 Task: Look for space in Rura, India from 1st July, 2023 to 9th July, 2023 for 2 adults in price range Rs.8000 to Rs.15000. Place can be entire place with 1  bedroom having 1 bed and 1 bathroom. Property type can be house, flat, guest house. Booking option can be shelf check-in. Required host language is English.
Action: Mouse moved to (407, 57)
Screenshot: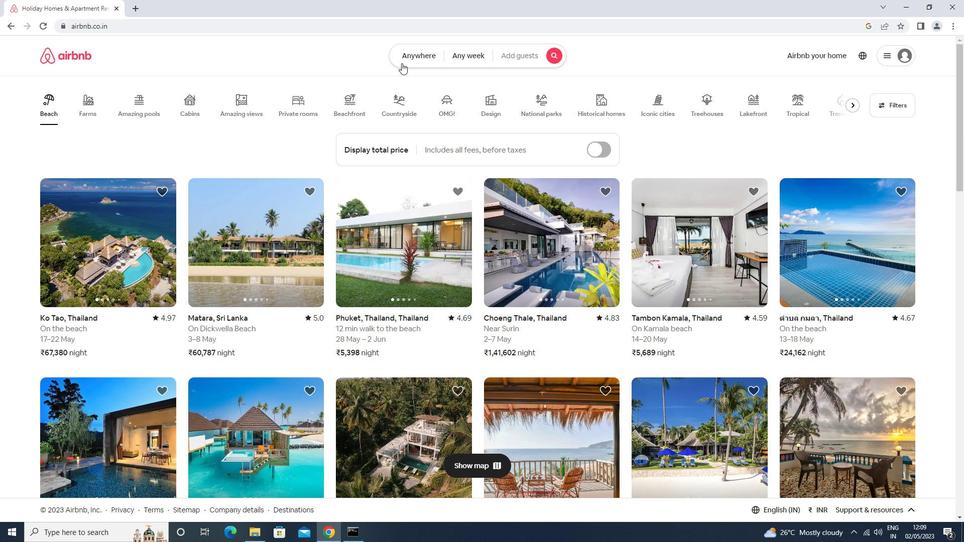 
Action: Mouse pressed left at (407, 57)
Screenshot: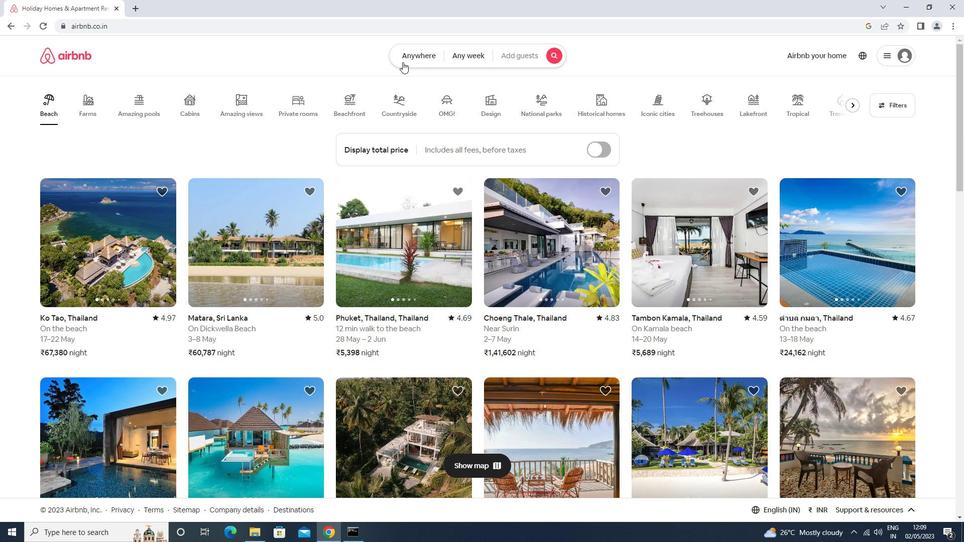
Action: Mouse moved to (393, 96)
Screenshot: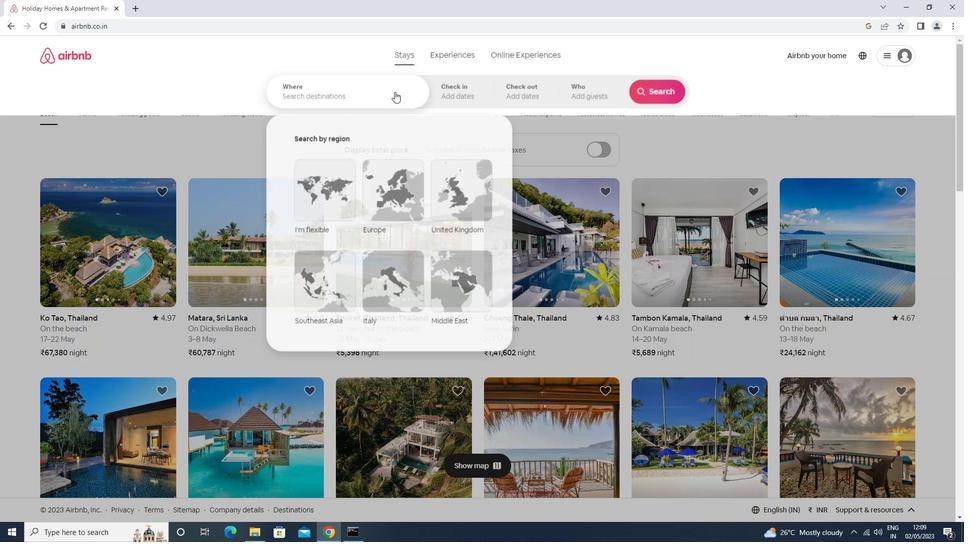 
Action: Mouse pressed left at (393, 96)
Screenshot: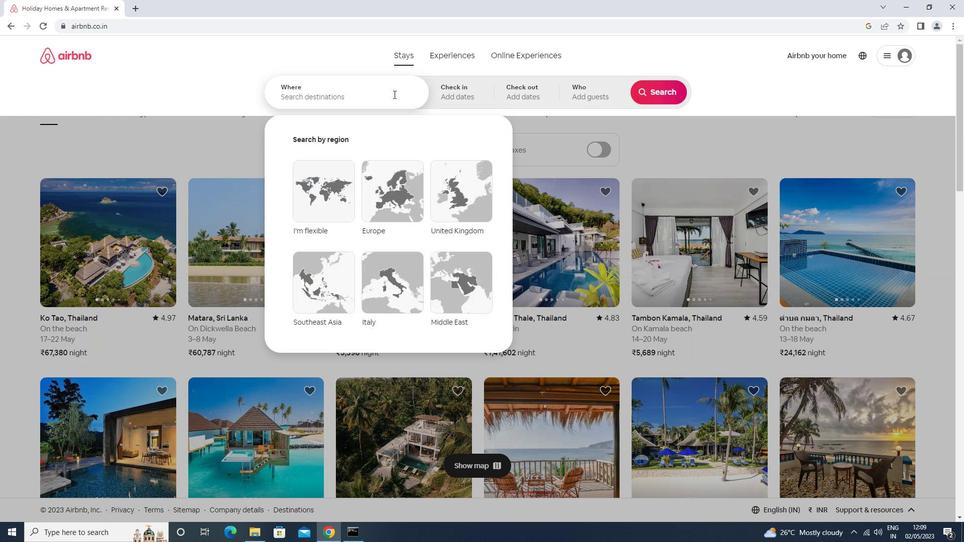 
Action: Mouse moved to (381, 104)
Screenshot: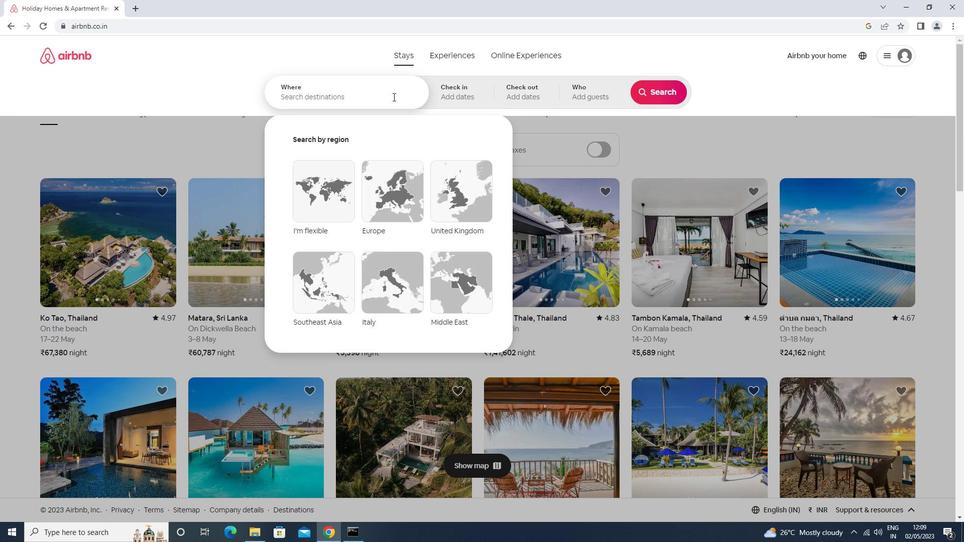 
Action: Key pressed r<Key.caps_lock>ura<Key.enter>
Screenshot: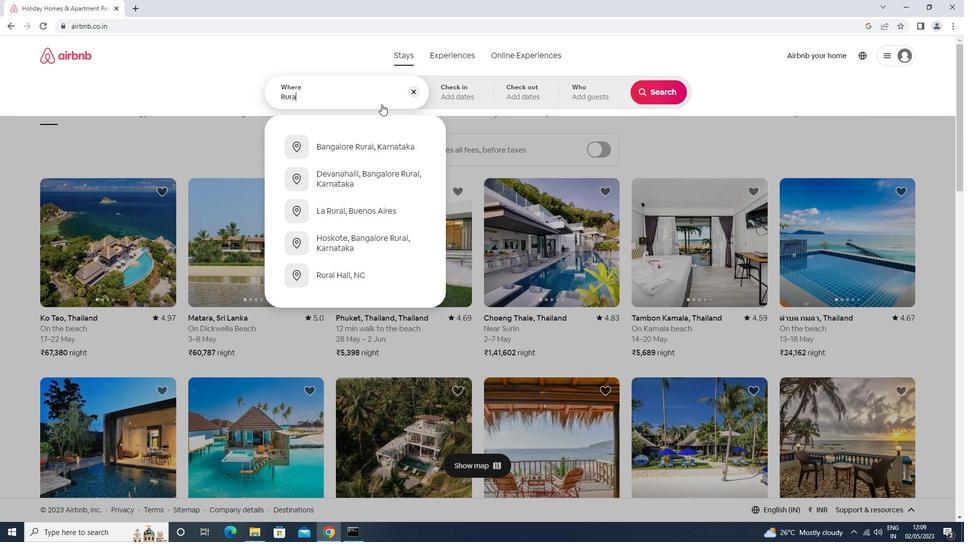 
Action: Mouse moved to (658, 168)
Screenshot: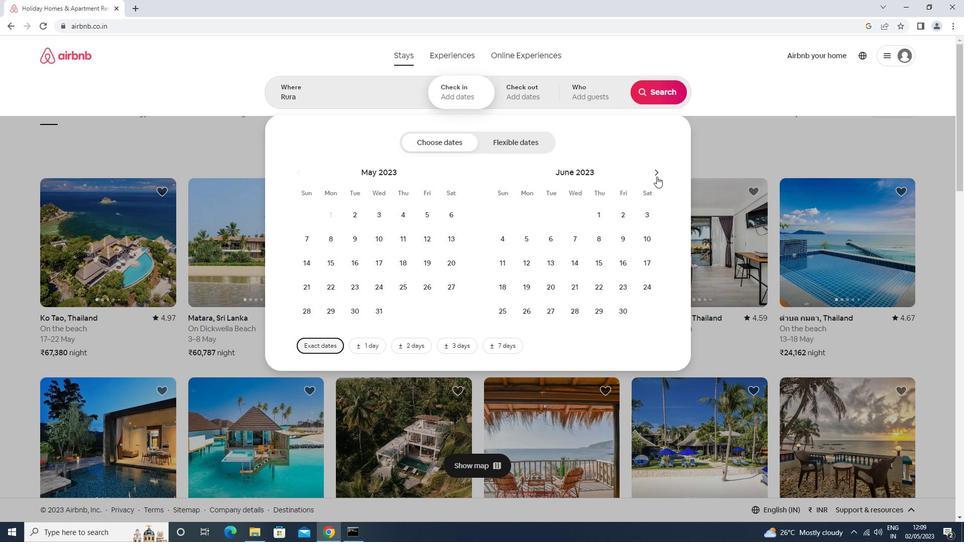 
Action: Mouse pressed left at (658, 168)
Screenshot: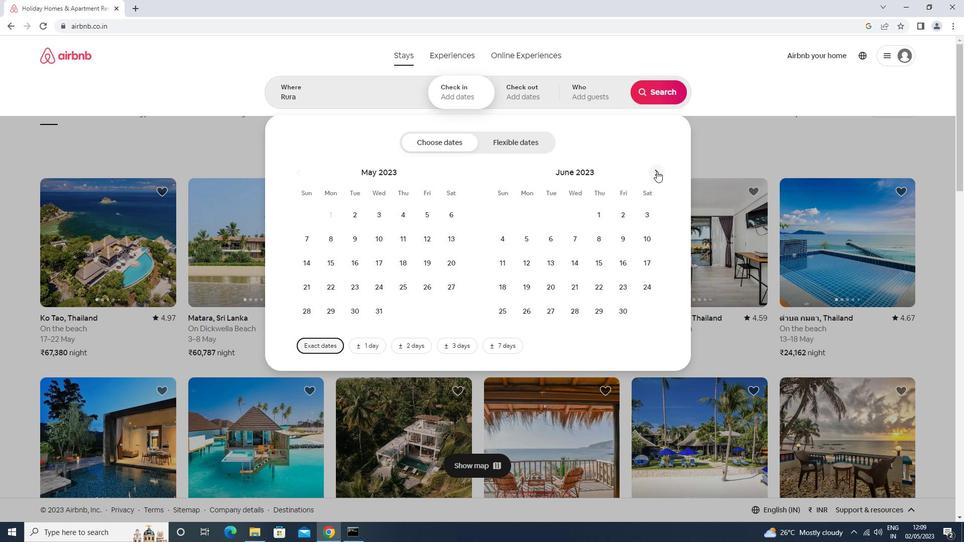 
Action: Mouse moved to (639, 219)
Screenshot: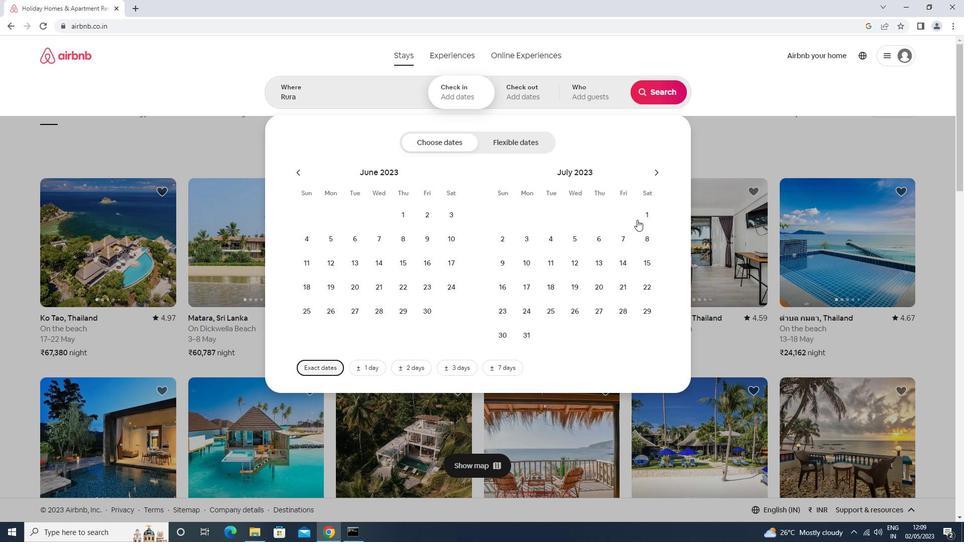 
Action: Mouse pressed left at (639, 219)
Screenshot: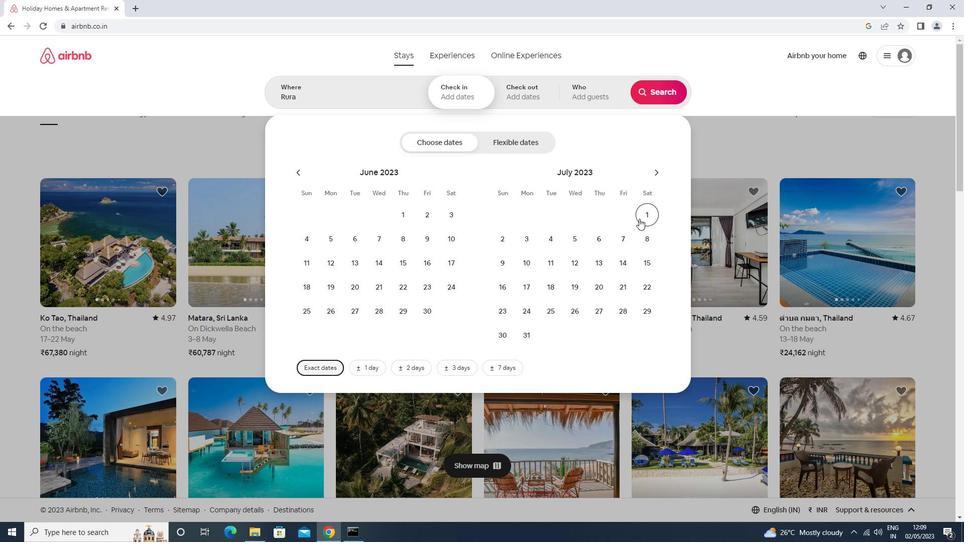 
Action: Mouse moved to (493, 259)
Screenshot: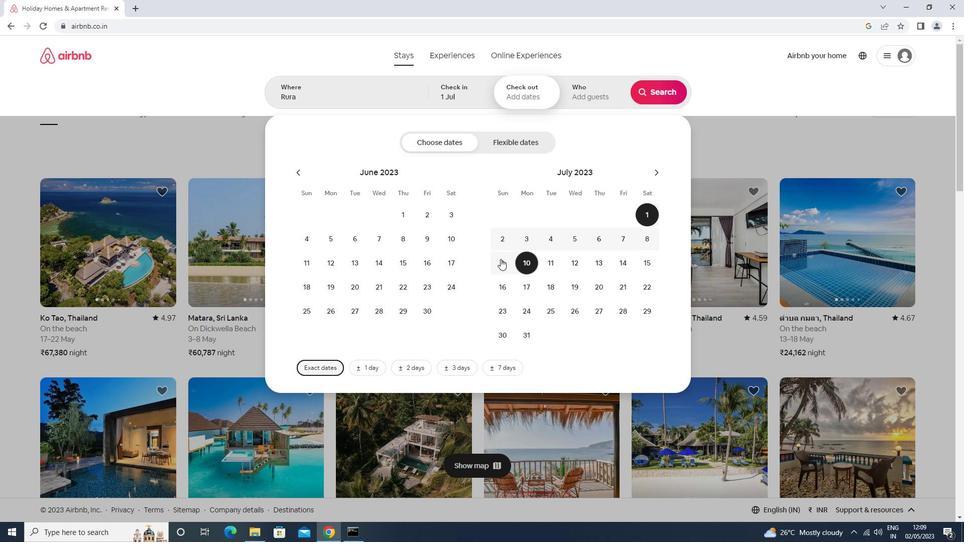 
Action: Mouse pressed left at (493, 259)
Screenshot: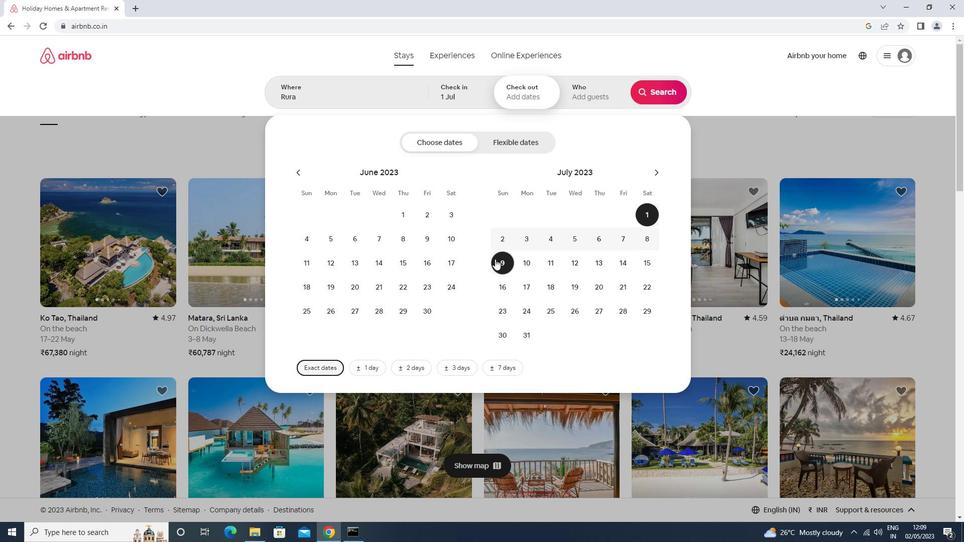 
Action: Mouse moved to (576, 93)
Screenshot: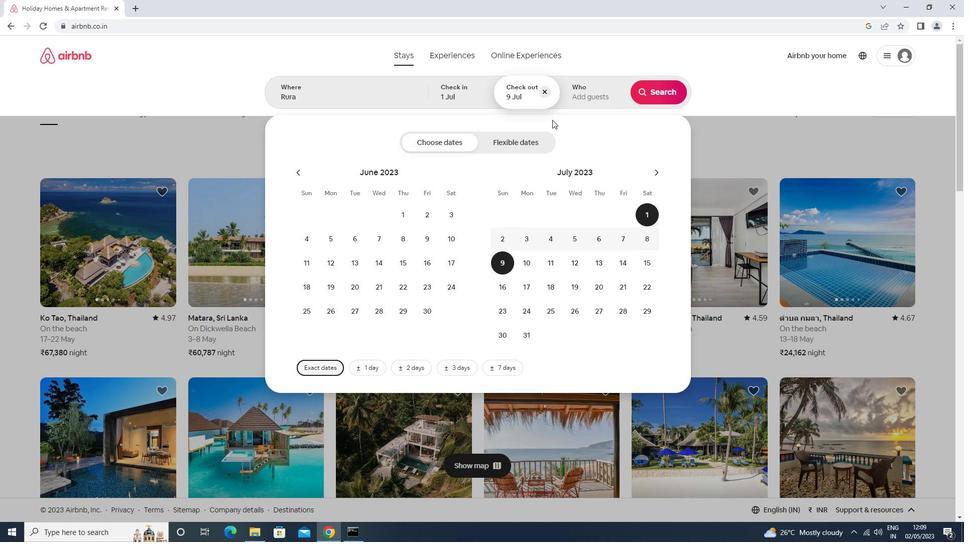 
Action: Mouse pressed left at (576, 93)
Screenshot: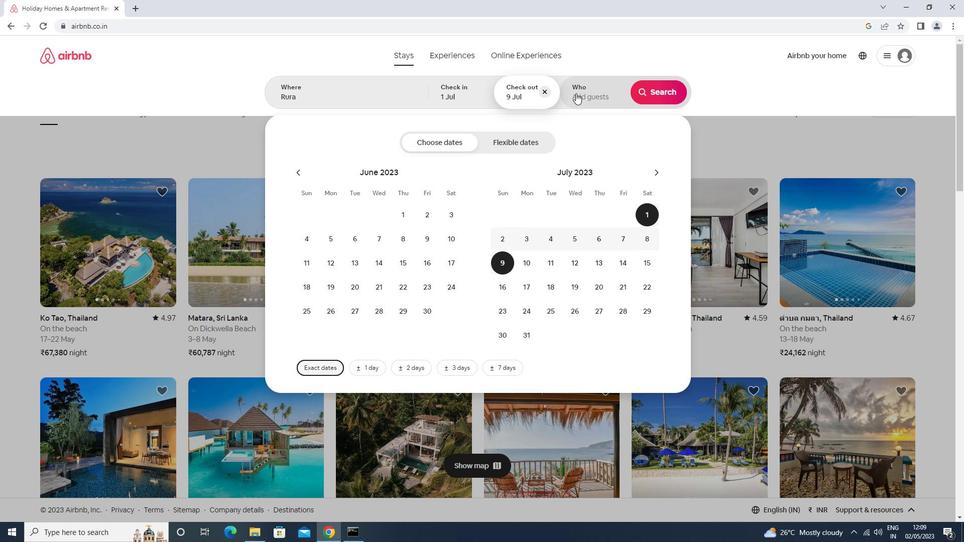 
Action: Mouse moved to (654, 147)
Screenshot: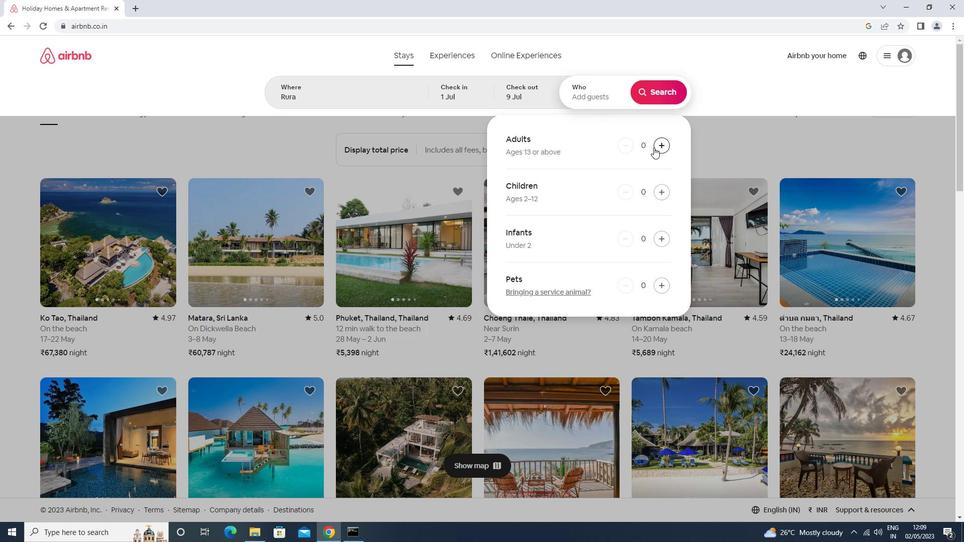 
Action: Mouse pressed left at (654, 147)
Screenshot: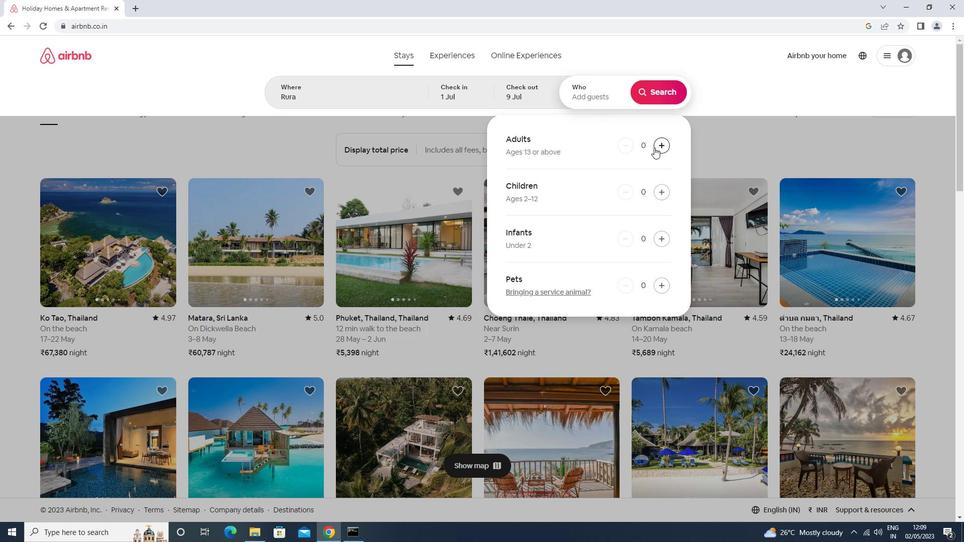 
Action: Mouse pressed left at (654, 147)
Screenshot: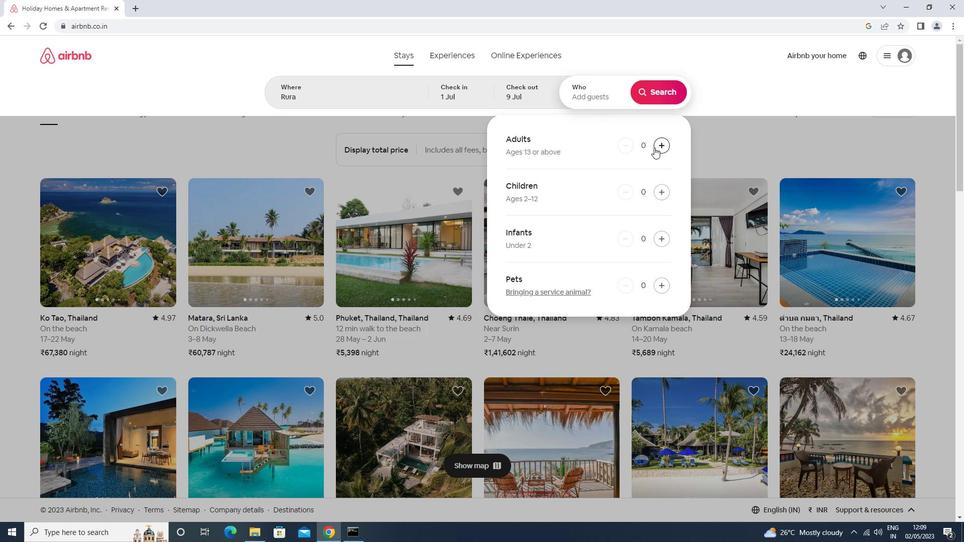 
Action: Mouse moved to (649, 89)
Screenshot: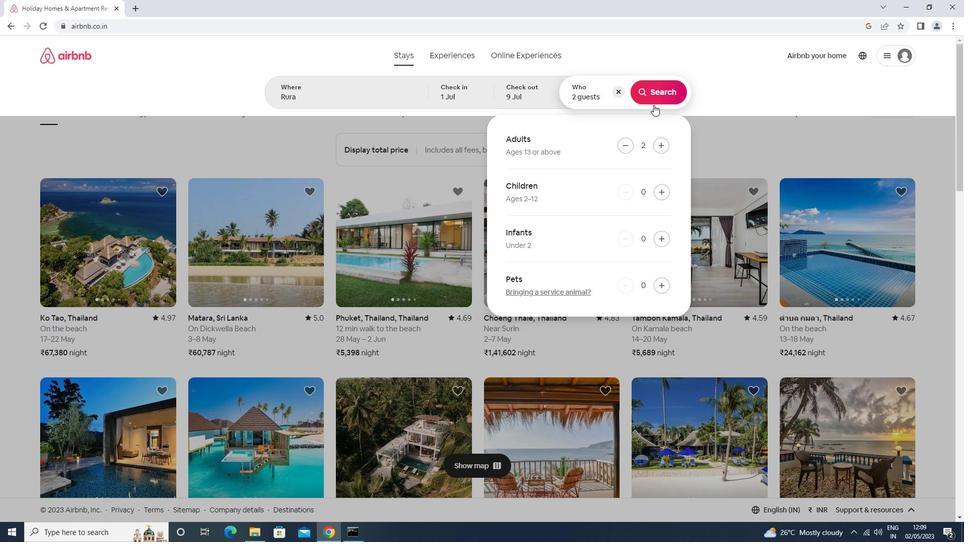 
Action: Mouse pressed left at (649, 89)
Screenshot: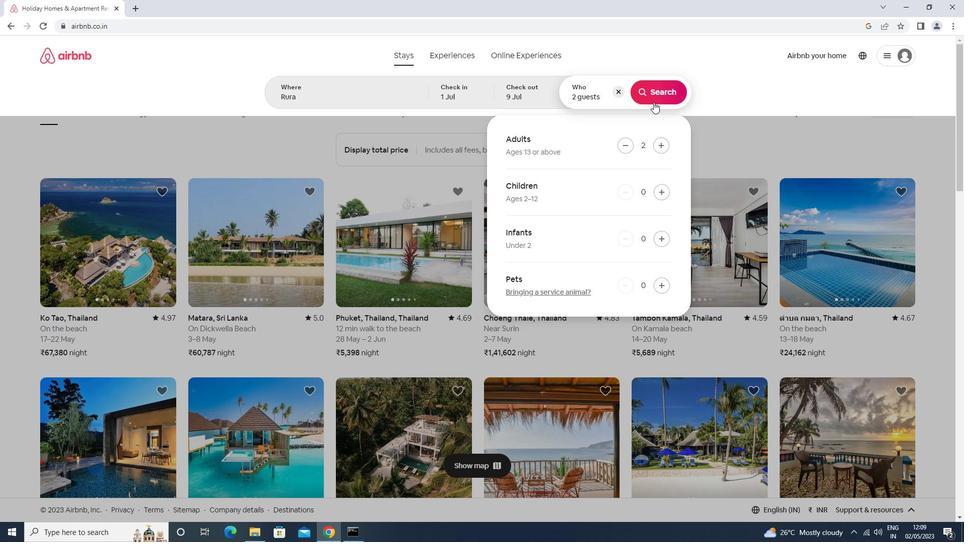 
Action: Mouse moved to (918, 89)
Screenshot: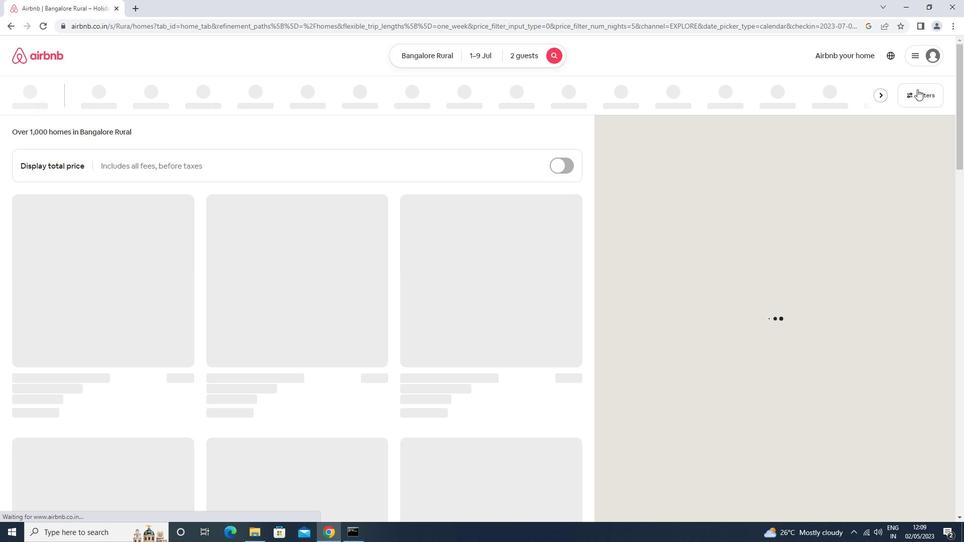 
Action: Mouse pressed left at (918, 89)
Screenshot: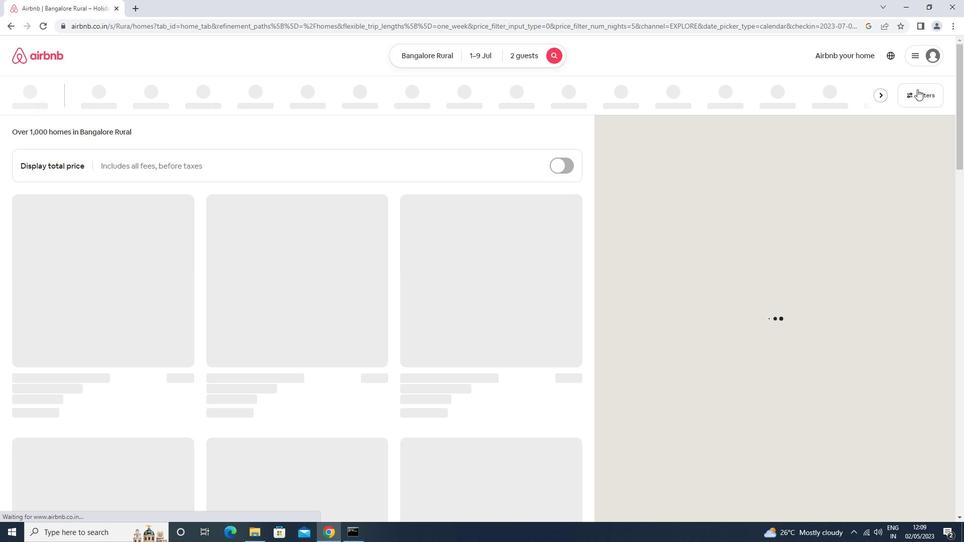 
Action: Mouse moved to (440, 220)
Screenshot: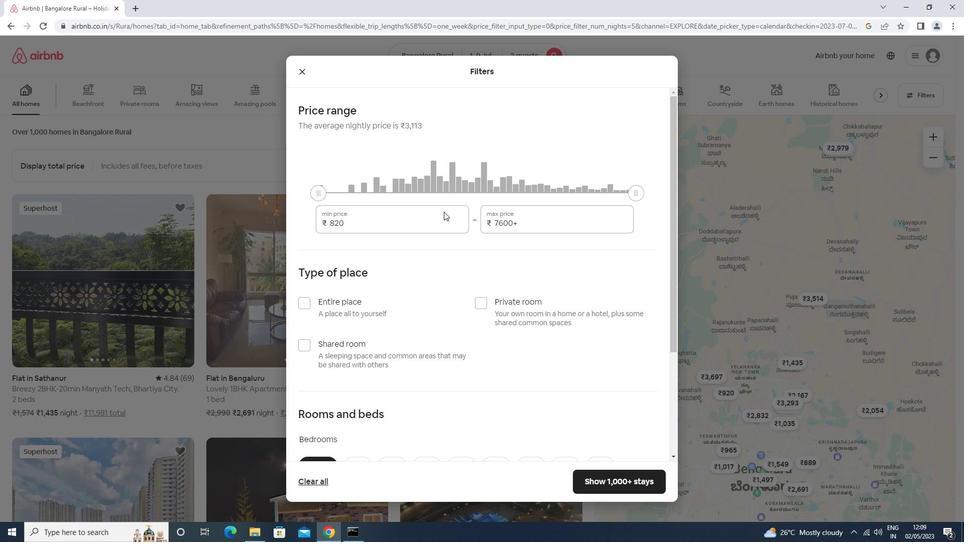 
Action: Mouse pressed left at (440, 220)
Screenshot: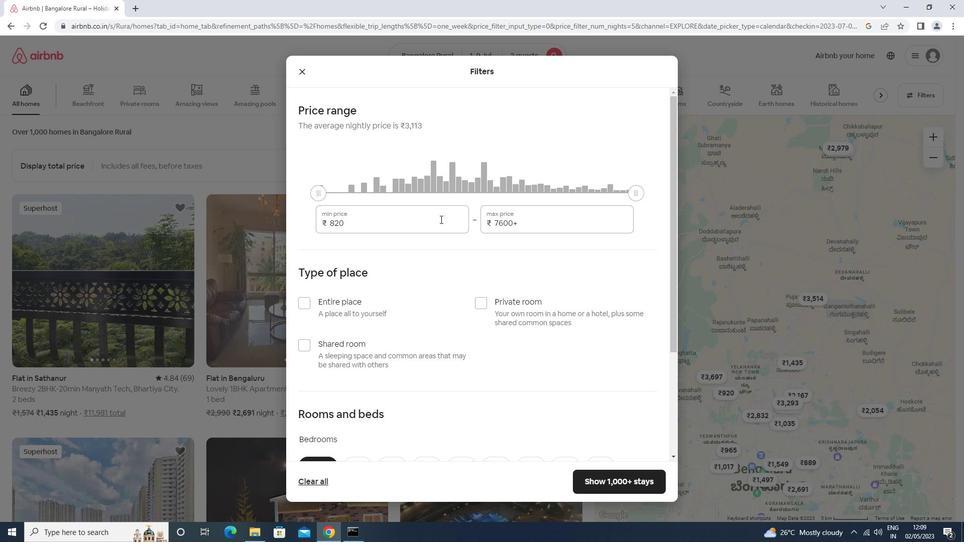 
Action: Key pressed <Key.backspace><Key.backspace><Key.backspace><Key.backspace><Key.backspace><Key.backspace><Key.backspace>8000<Key.tab>15000
Screenshot: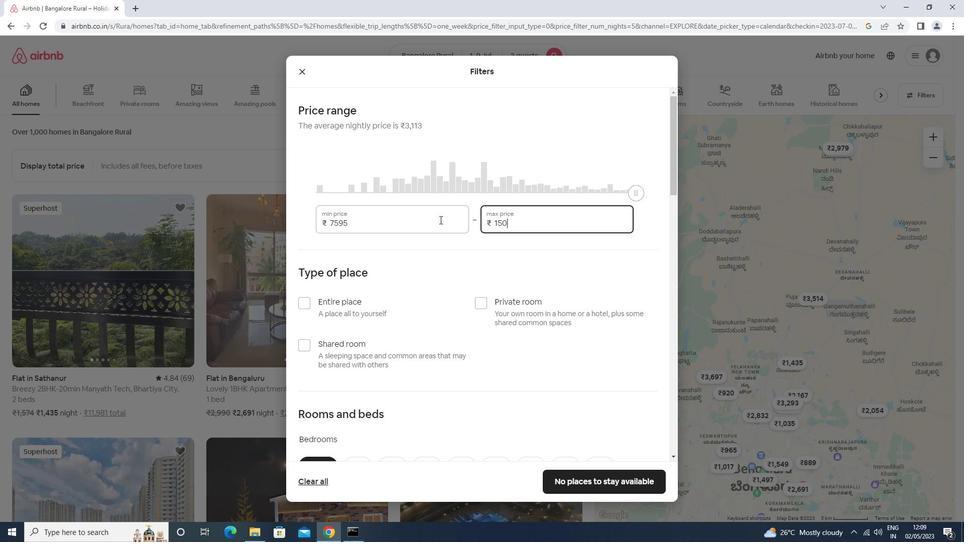 
Action: Mouse moved to (317, 301)
Screenshot: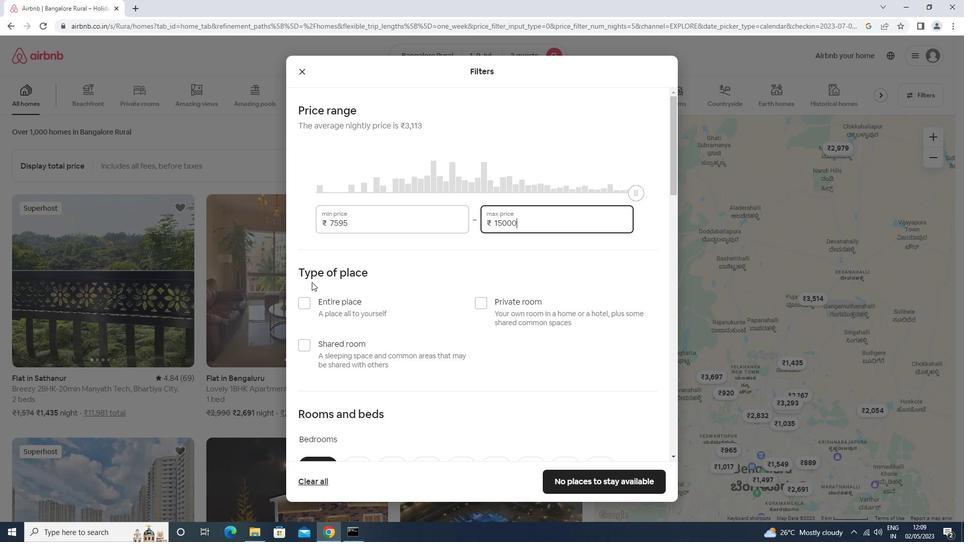 
Action: Mouse pressed left at (317, 301)
Screenshot: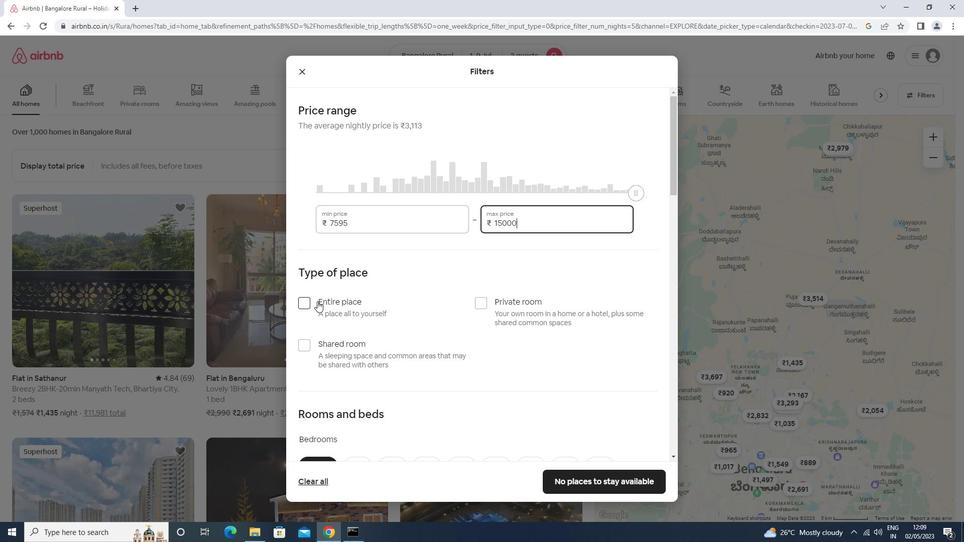 
Action: Mouse moved to (318, 301)
Screenshot: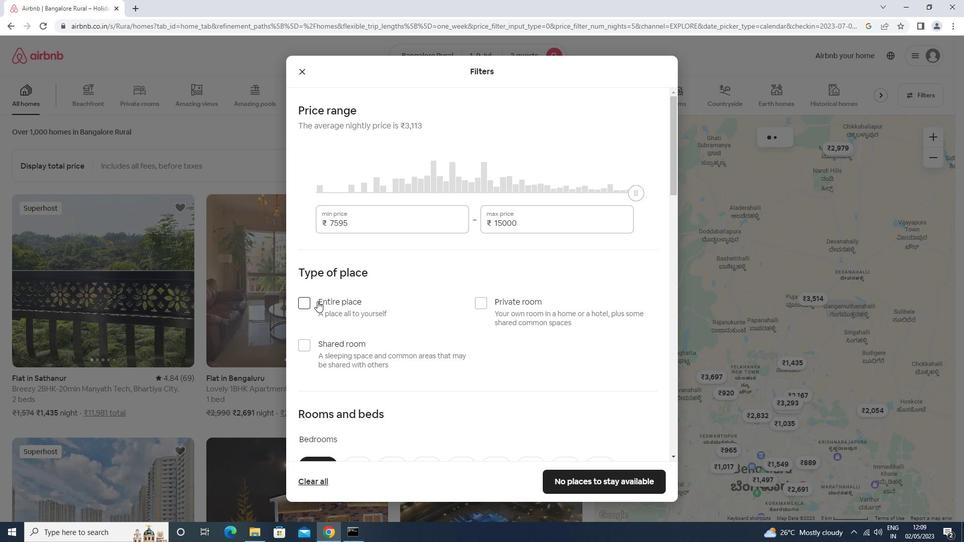 
Action: Mouse scrolled (318, 300) with delta (0, 0)
Screenshot: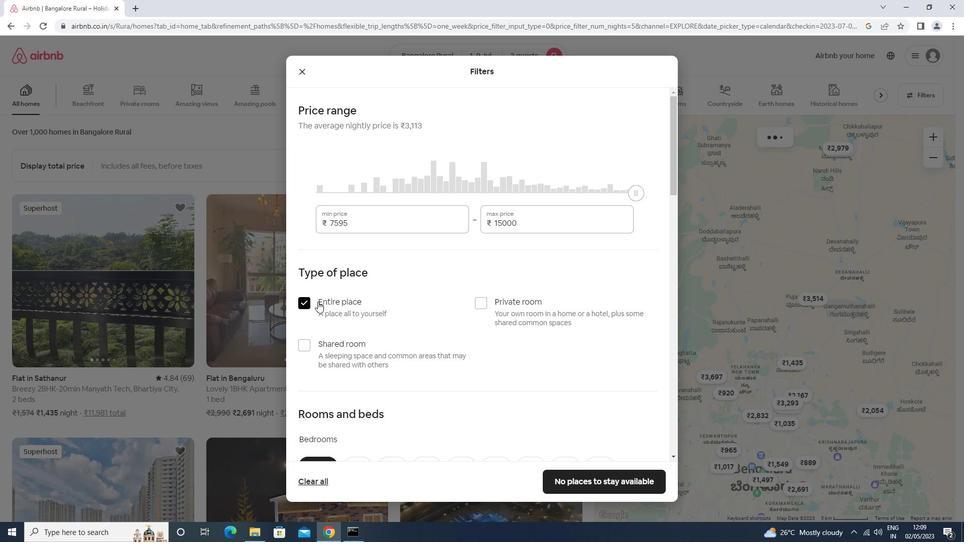 
Action: Mouse scrolled (318, 300) with delta (0, 0)
Screenshot: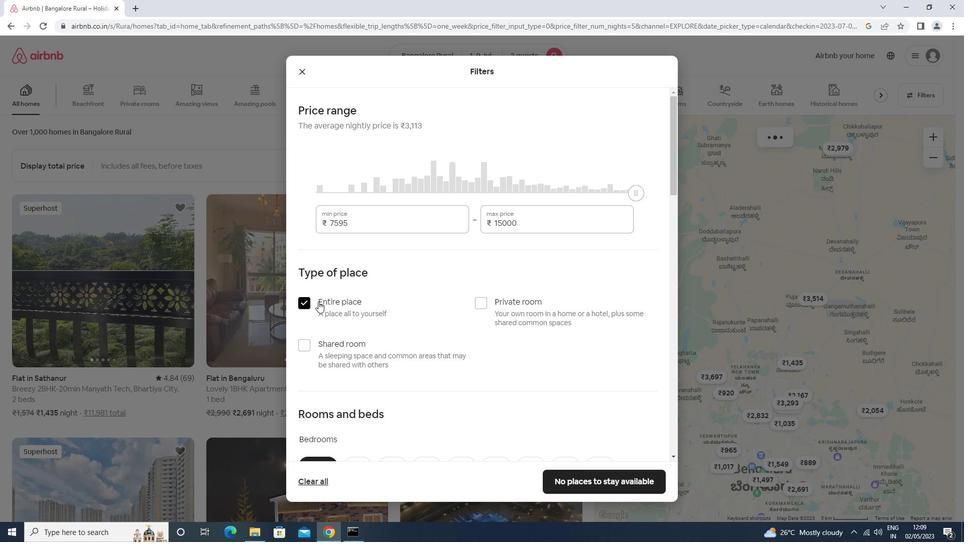 
Action: Mouse scrolled (318, 300) with delta (0, 0)
Screenshot: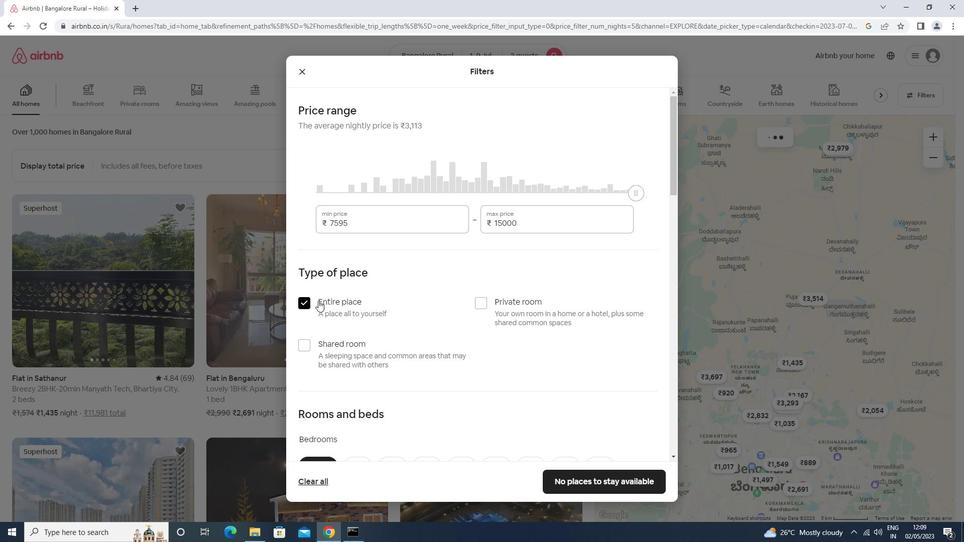 
Action: Mouse moved to (360, 309)
Screenshot: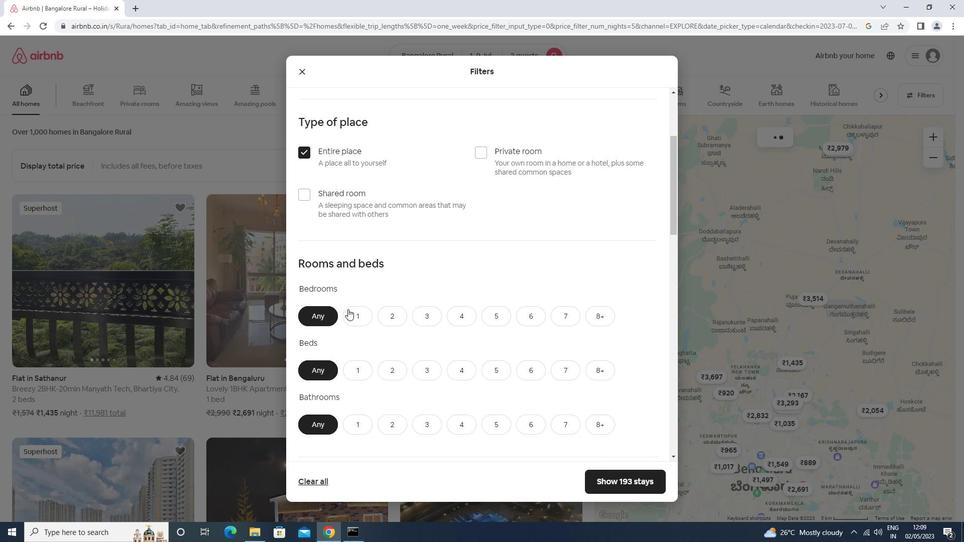 
Action: Mouse pressed left at (360, 309)
Screenshot: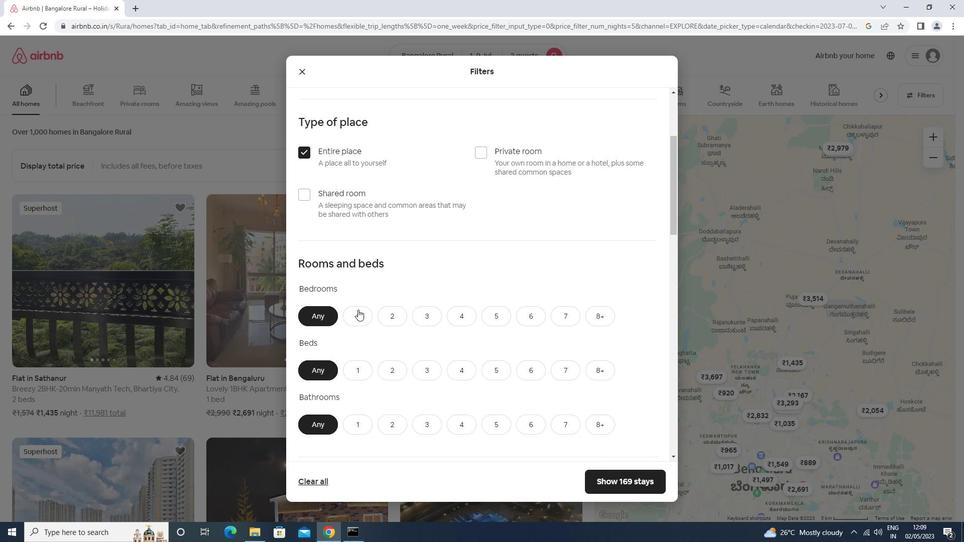 
Action: Mouse moved to (353, 362)
Screenshot: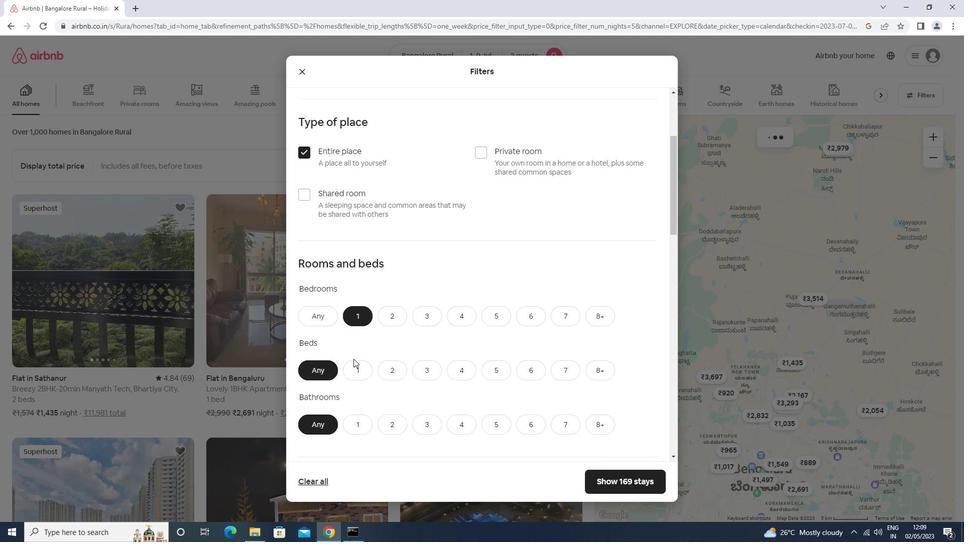 
Action: Mouse pressed left at (353, 362)
Screenshot: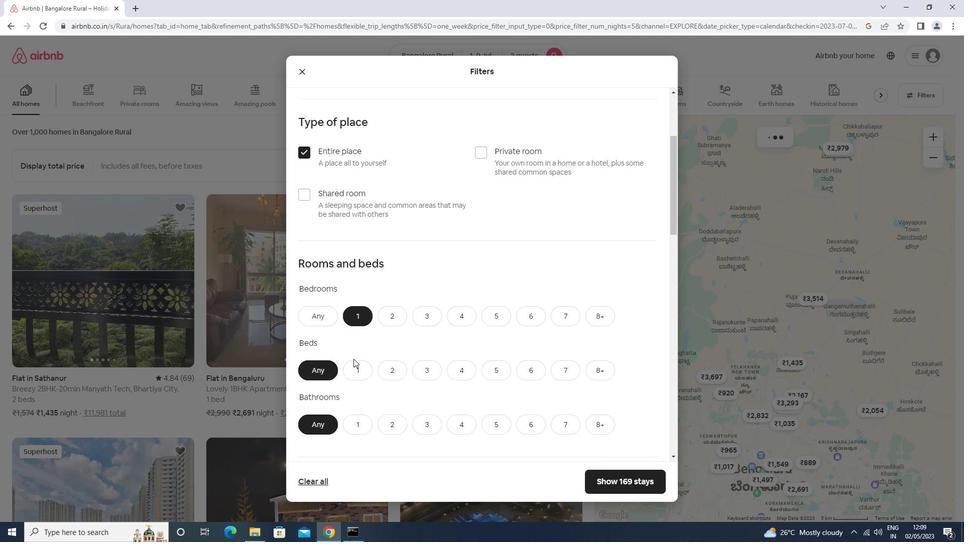 
Action: Mouse moved to (352, 360)
Screenshot: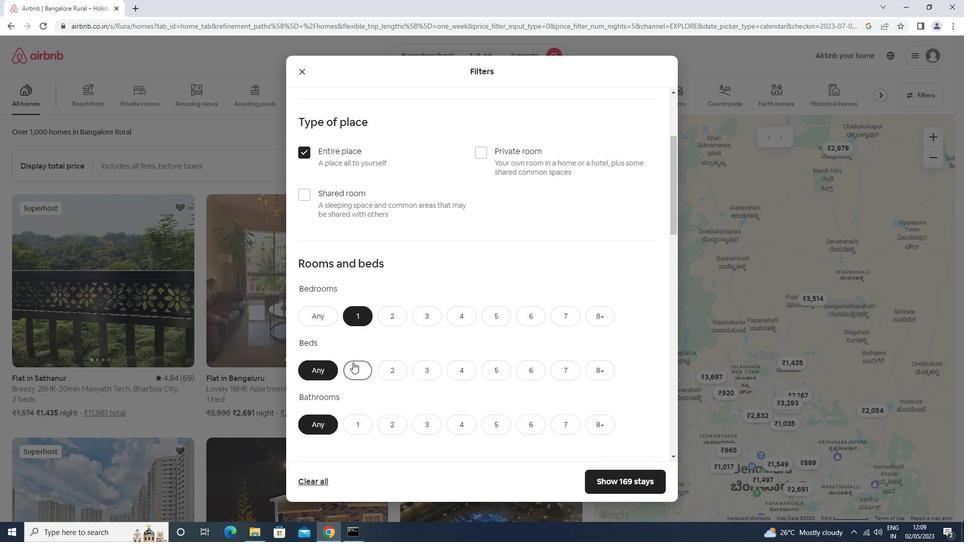
Action: Mouse scrolled (352, 360) with delta (0, 0)
Screenshot: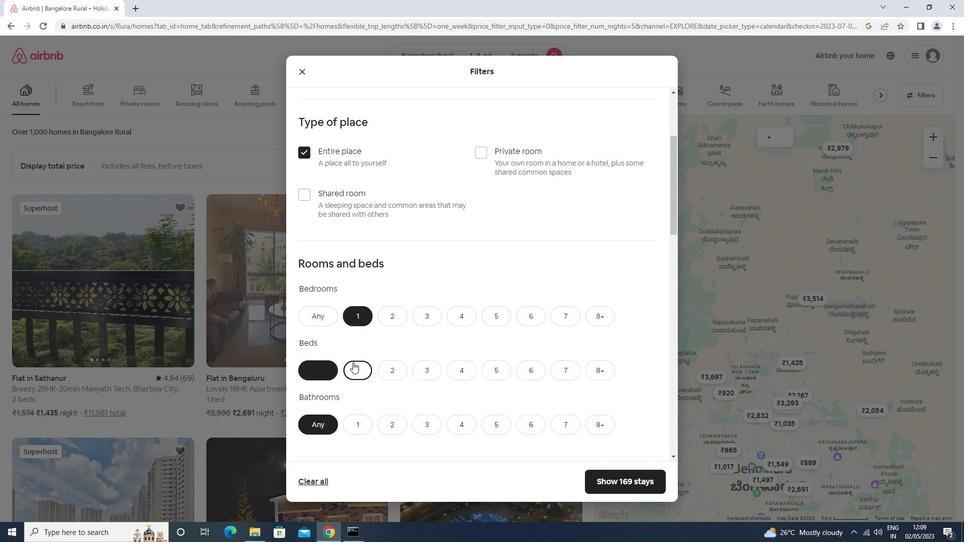 
Action: Mouse scrolled (352, 360) with delta (0, 0)
Screenshot: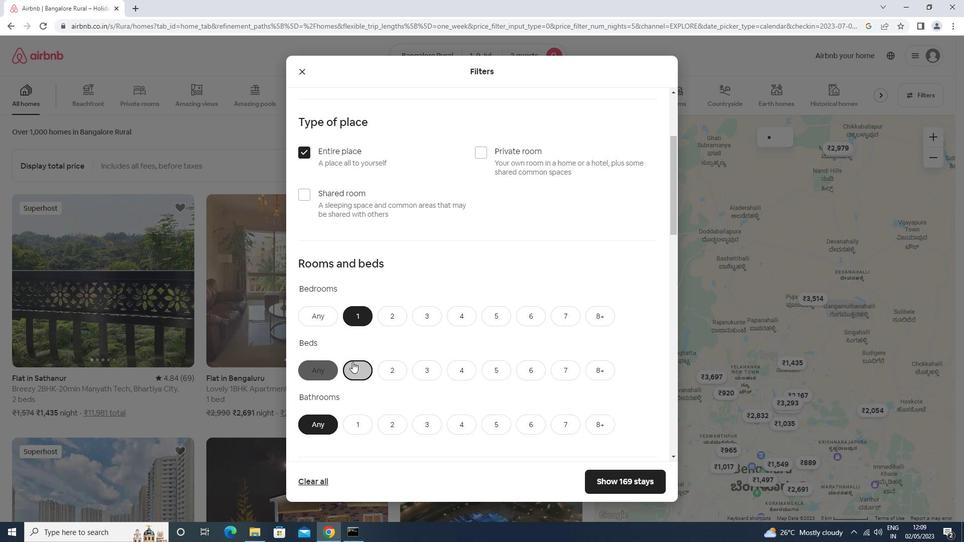 
Action: Mouse moved to (358, 328)
Screenshot: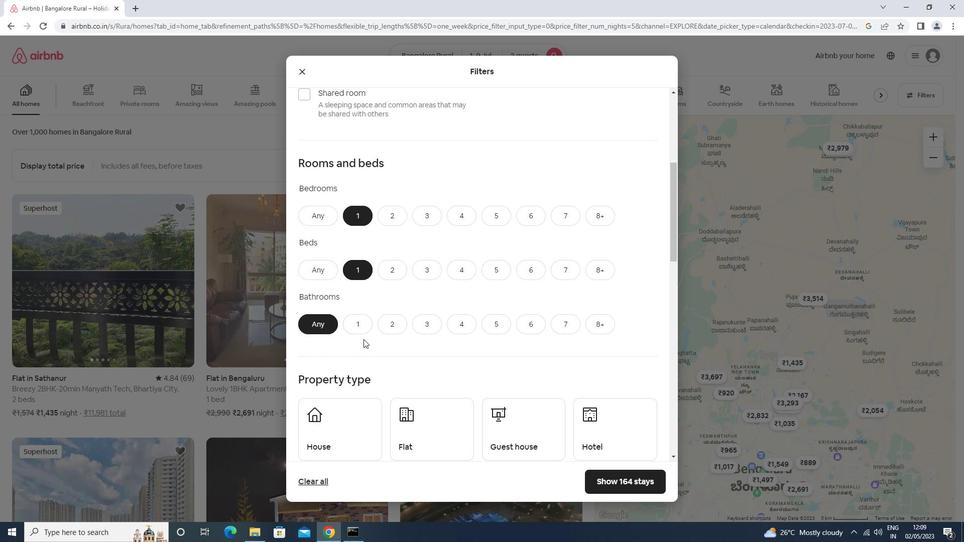 
Action: Mouse pressed left at (358, 328)
Screenshot: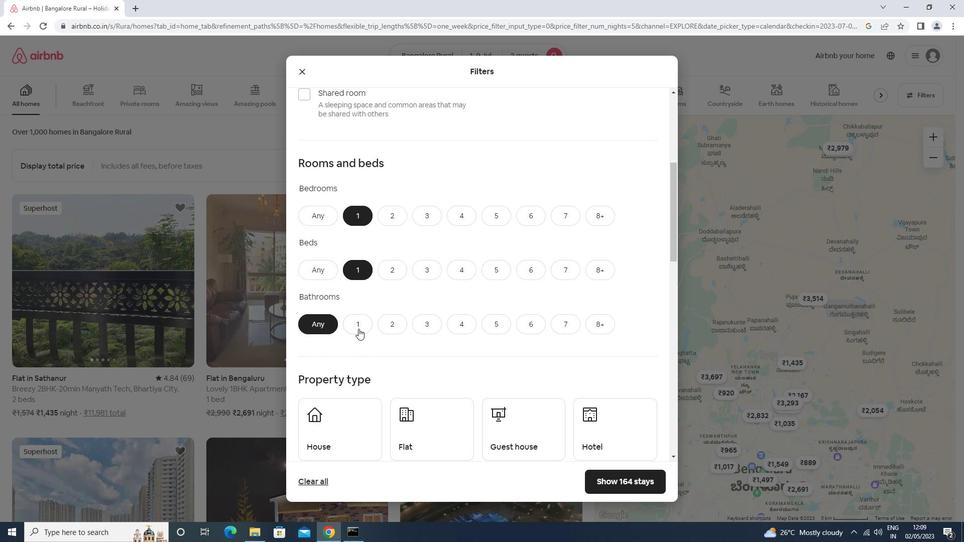
Action: Mouse moved to (323, 434)
Screenshot: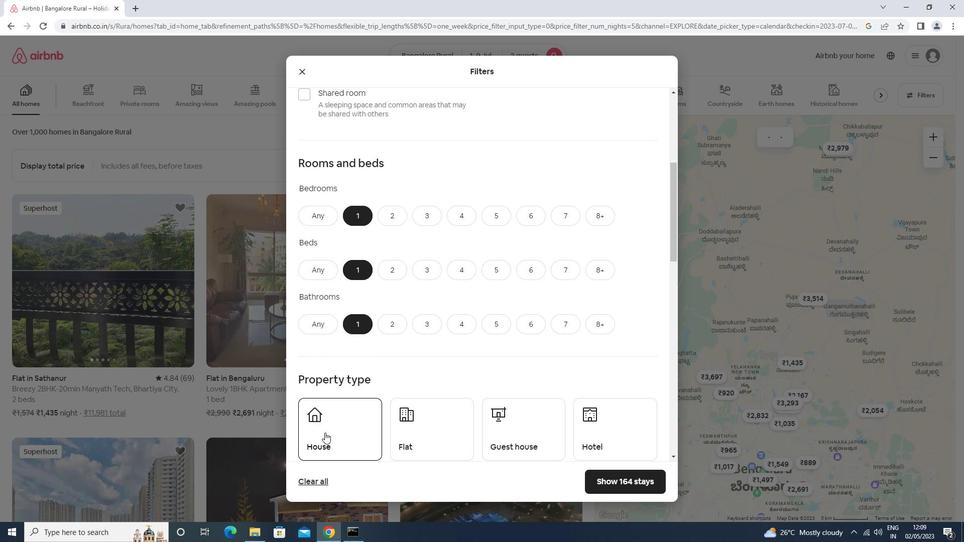 
Action: Mouse pressed left at (323, 434)
Screenshot: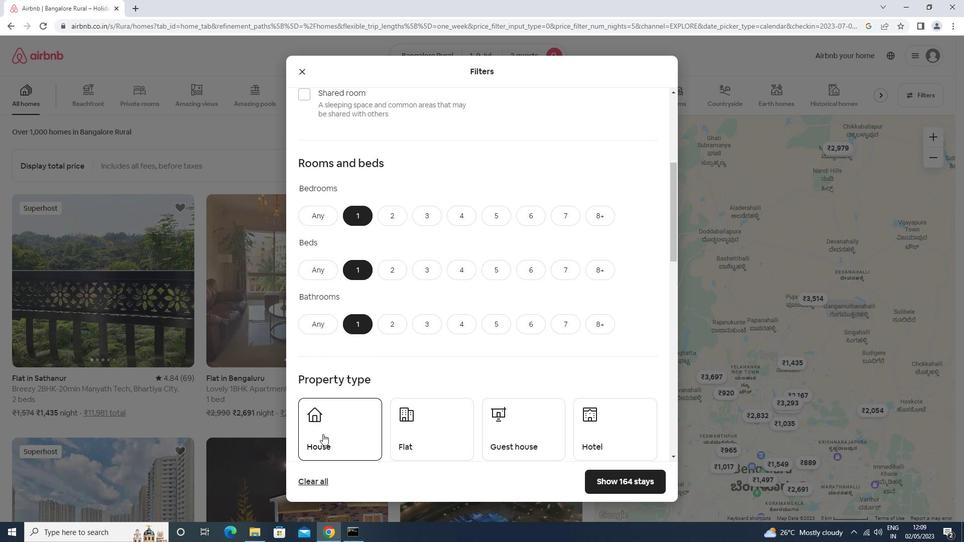 
Action: Mouse moved to (445, 441)
Screenshot: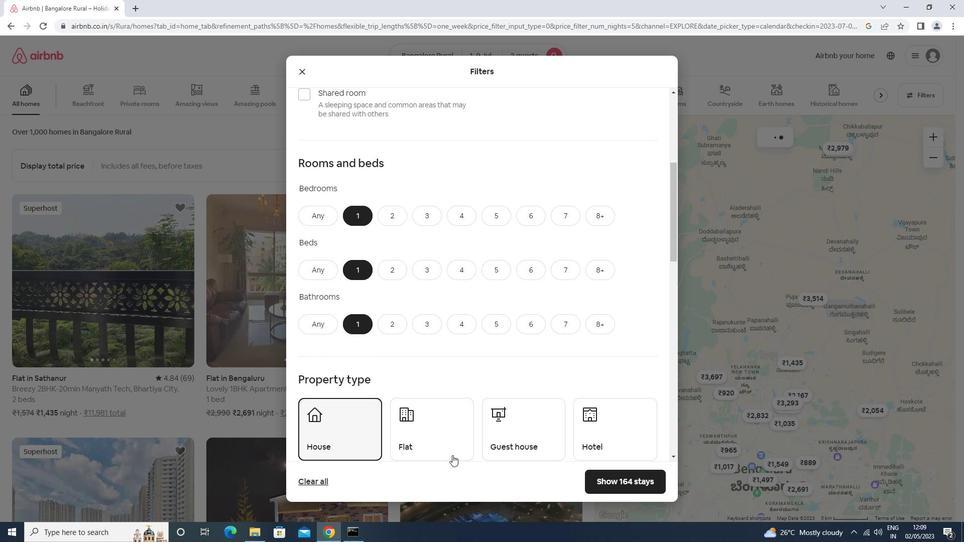 
Action: Mouse pressed left at (445, 441)
Screenshot: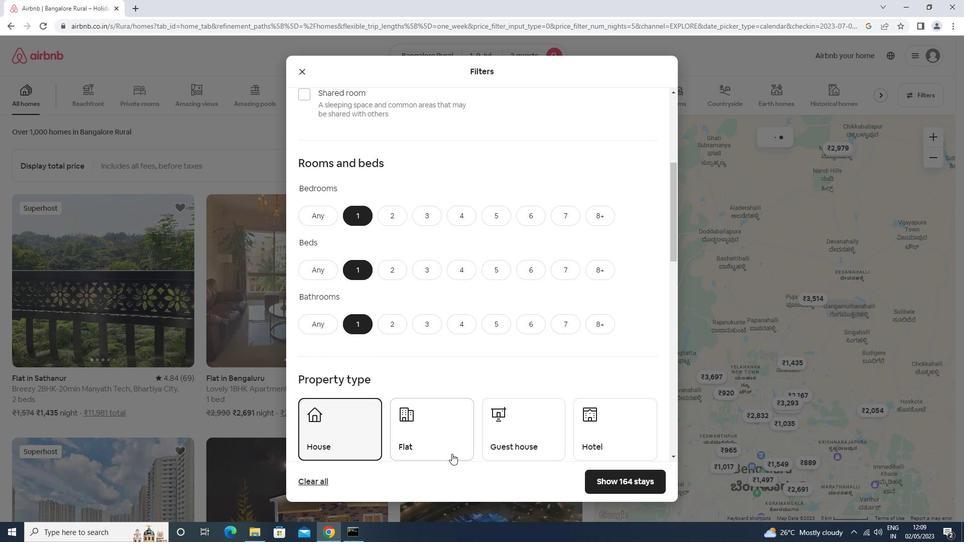 
Action: Mouse moved to (516, 421)
Screenshot: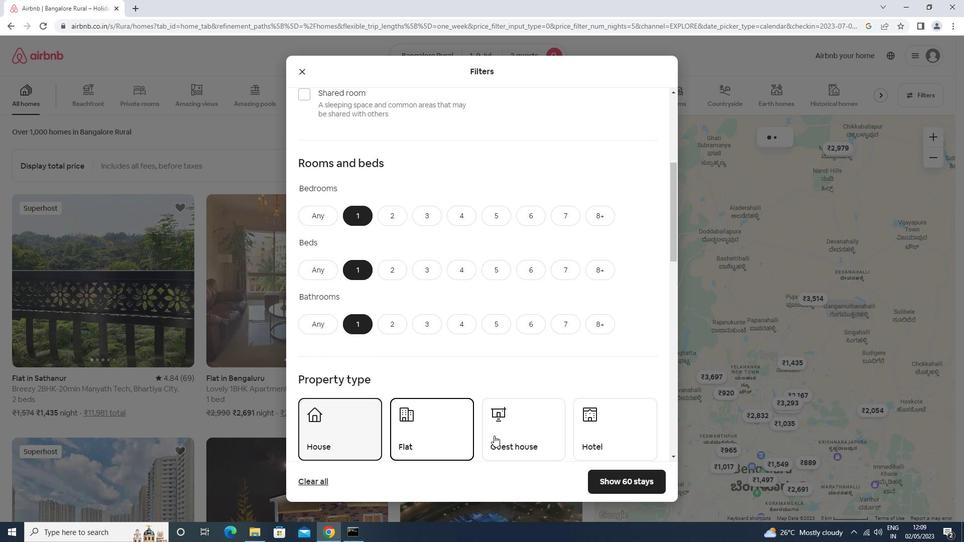 
Action: Mouse pressed left at (516, 421)
Screenshot: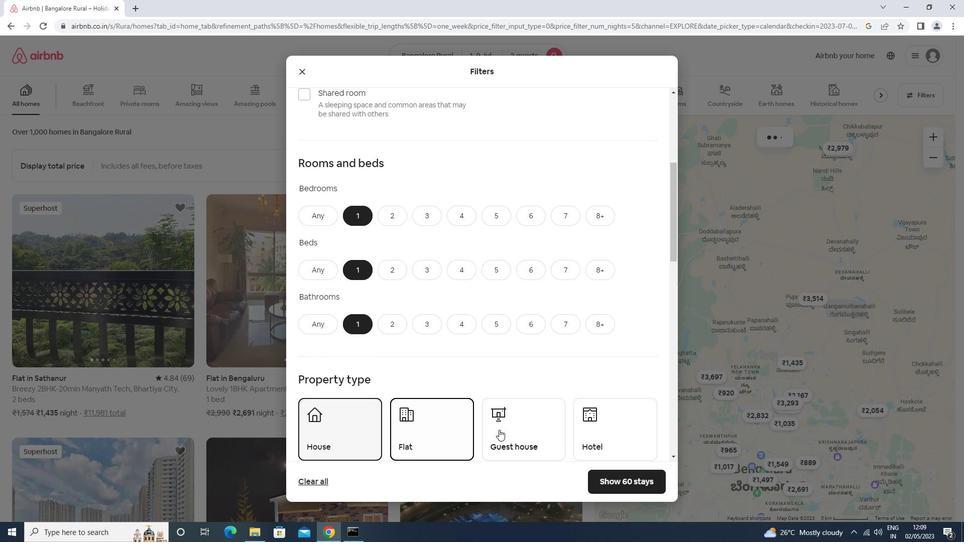 
Action: Mouse moved to (514, 414)
Screenshot: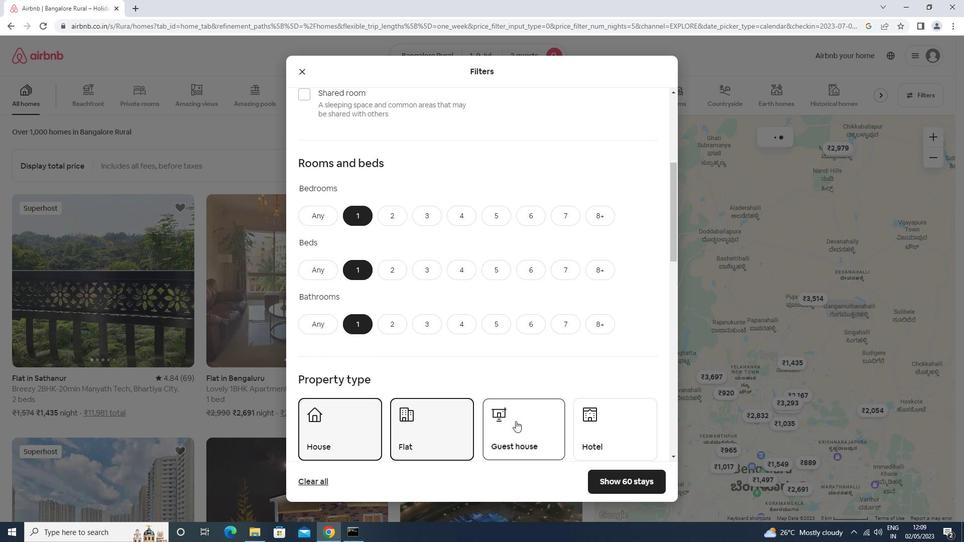 
Action: Mouse scrolled (514, 413) with delta (0, 0)
Screenshot: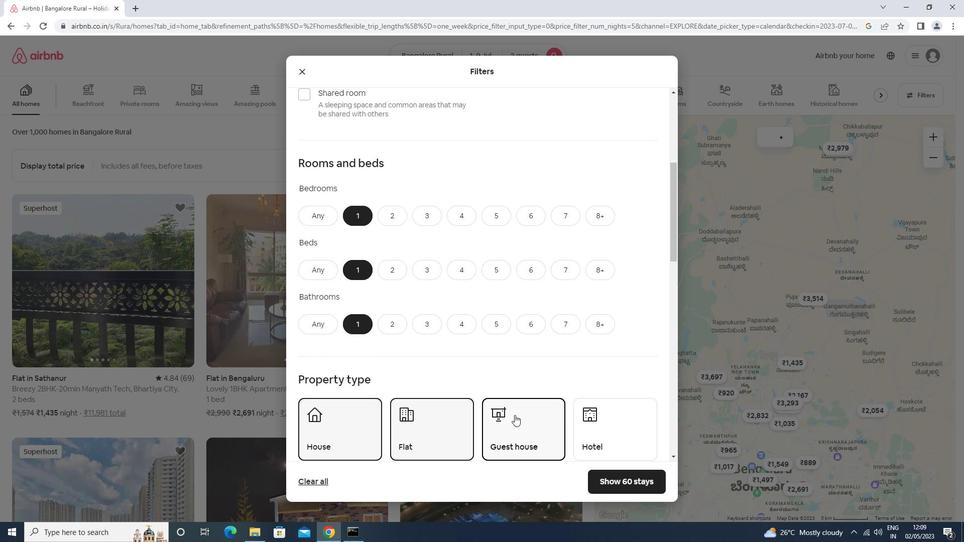 
Action: Mouse scrolled (514, 413) with delta (0, 0)
Screenshot: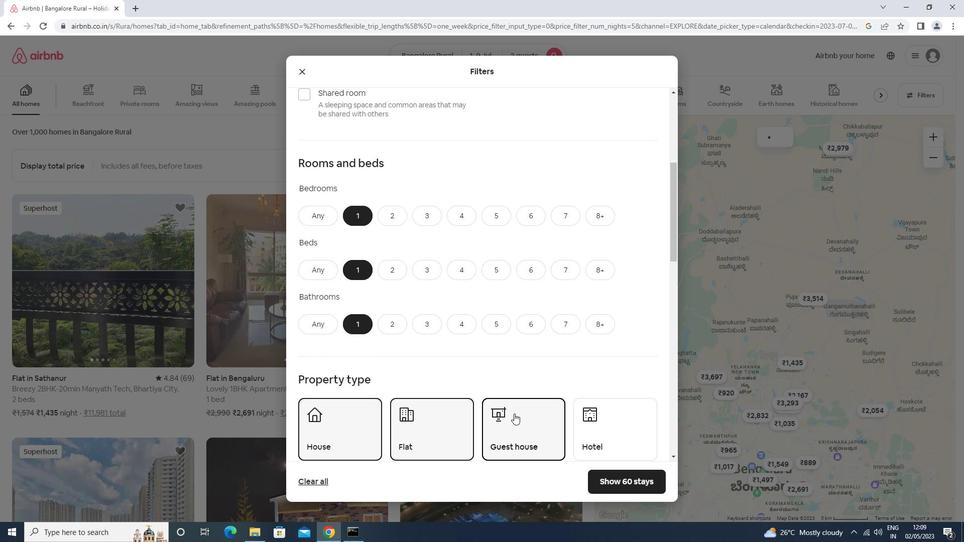 
Action: Mouse scrolled (514, 413) with delta (0, 0)
Screenshot: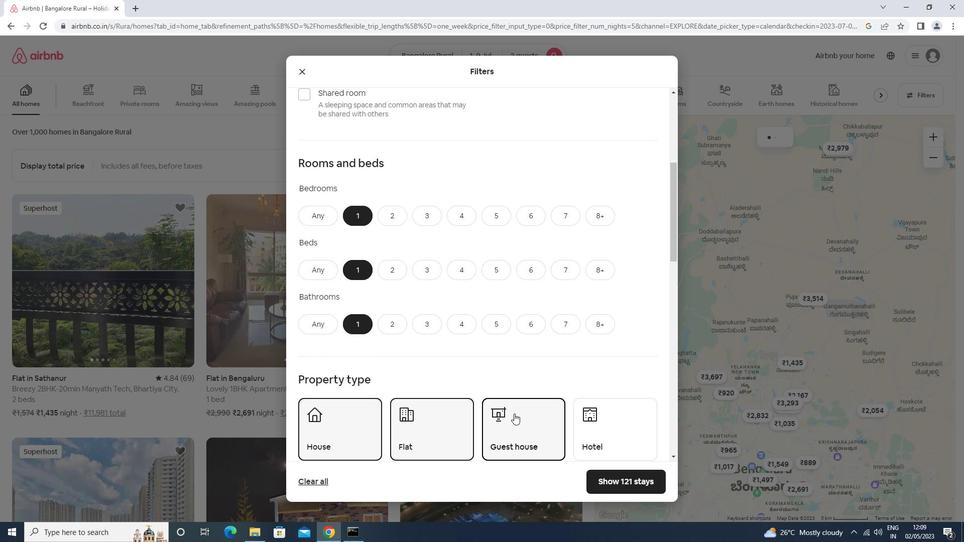 
Action: Mouse moved to (513, 415)
Screenshot: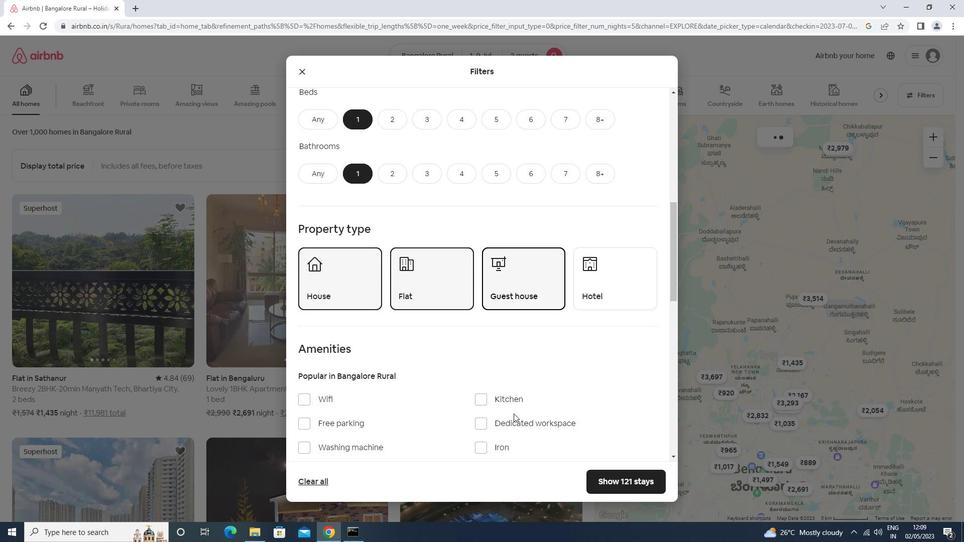 
Action: Mouse scrolled (513, 414) with delta (0, 0)
Screenshot: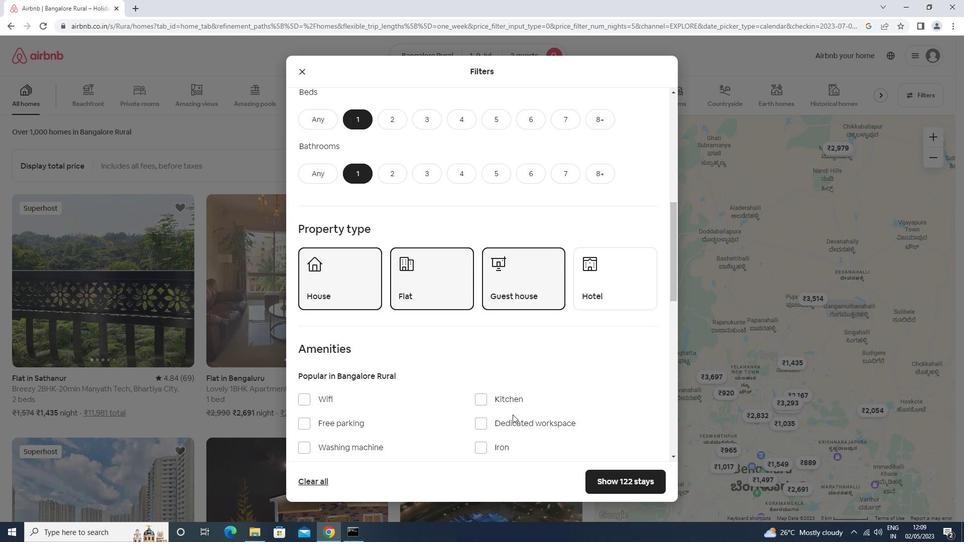 
Action: Mouse scrolled (513, 414) with delta (0, 0)
Screenshot: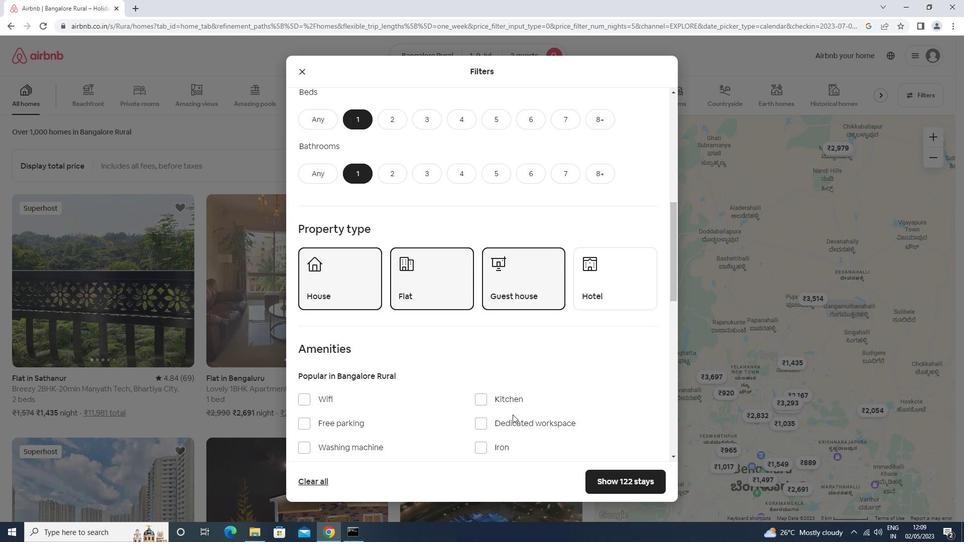 
Action: Mouse scrolled (513, 414) with delta (0, 0)
Screenshot: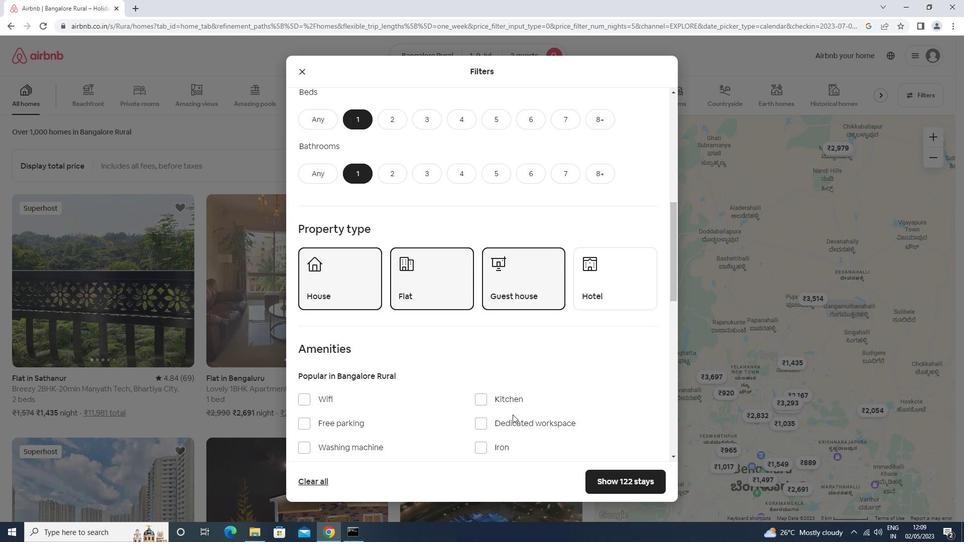 
Action: Mouse scrolled (513, 414) with delta (0, 0)
Screenshot: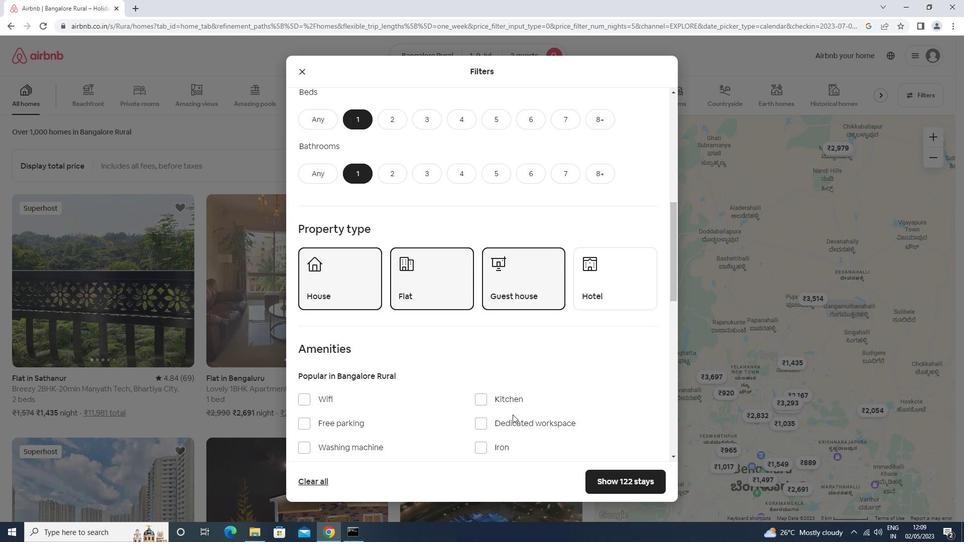 
Action: Mouse moved to (636, 389)
Screenshot: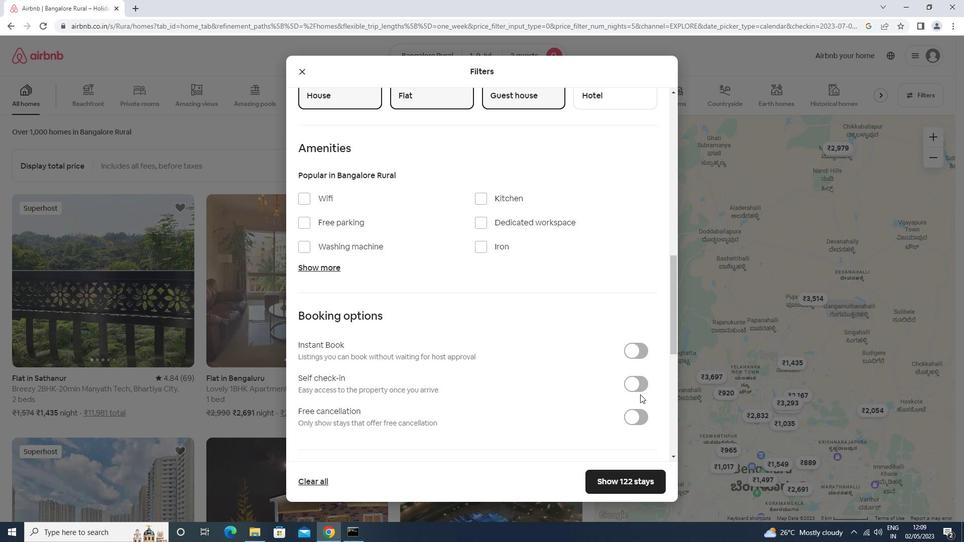 
Action: Mouse pressed left at (636, 389)
Screenshot: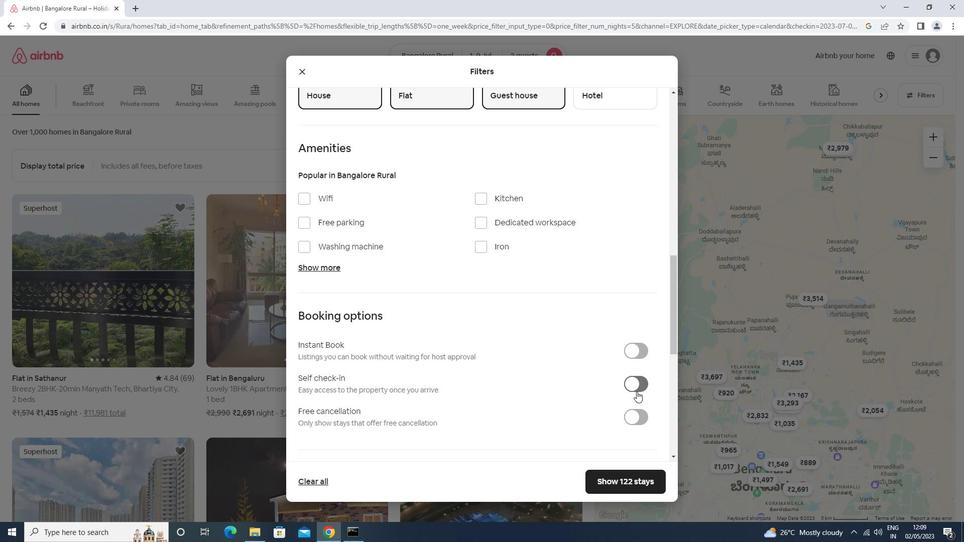
Action: Mouse moved to (632, 383)
Screenshot: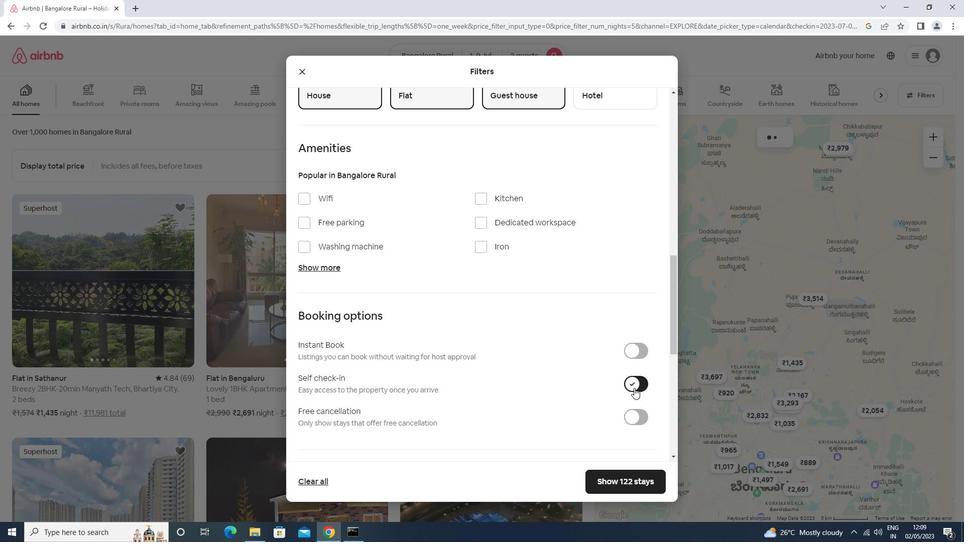 
Action: Mouse scrolled (632, 382) with delta (0, 0)
Screenshot: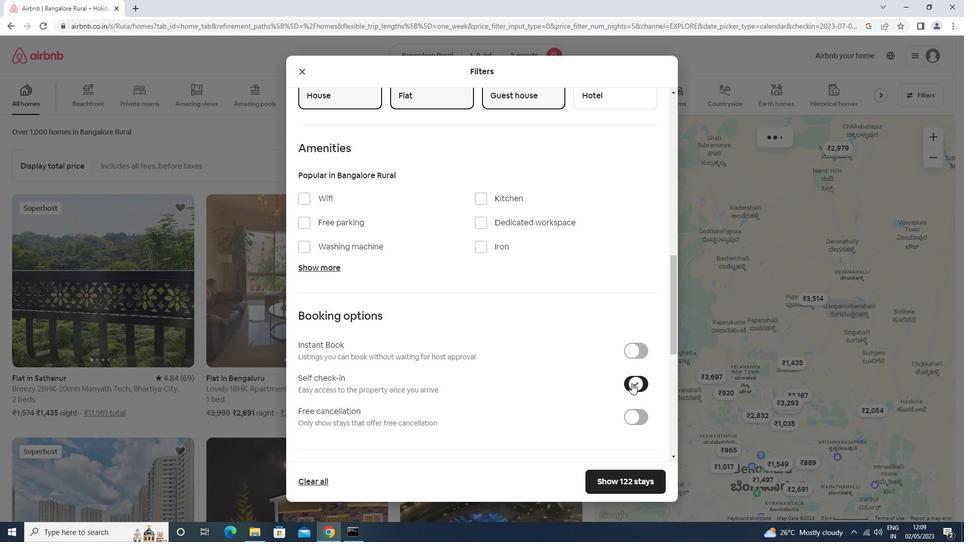 
Action: Mouse scrolled (632, 382) with delta (0, 0)
Screenshot: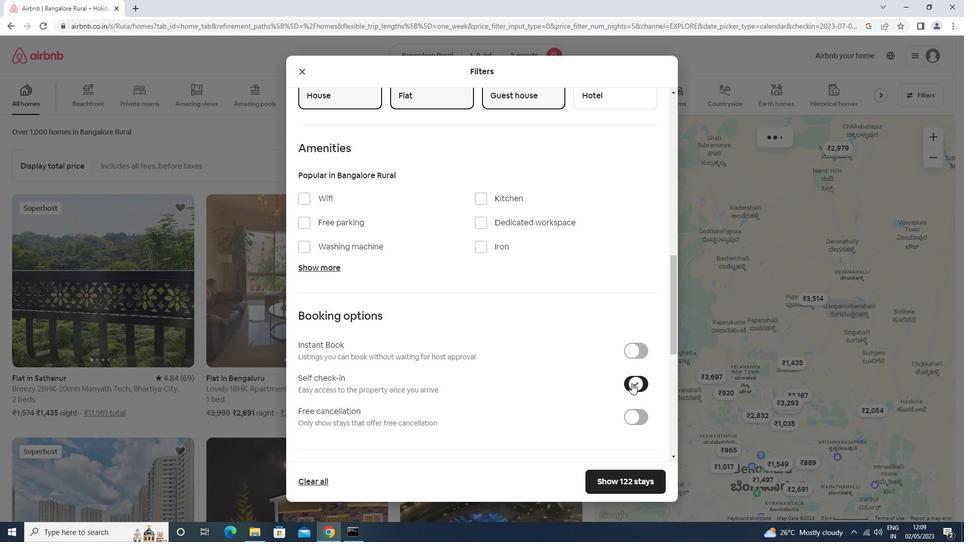 
Action: Mouse scrolled (632, 382) with delta (0, 0)
Screenshot: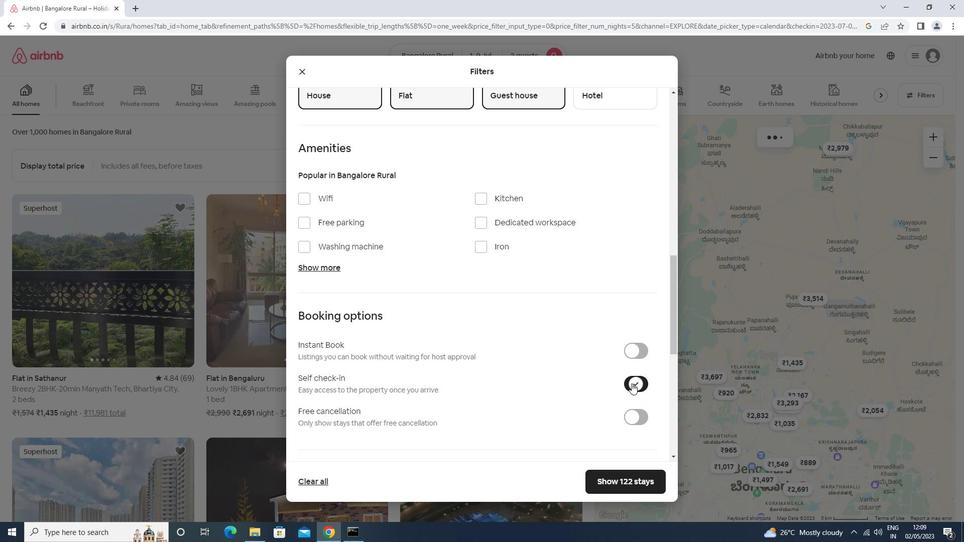 
Action: Mouse scrolled (632, 382) with delta (0, 0)
Screenshot: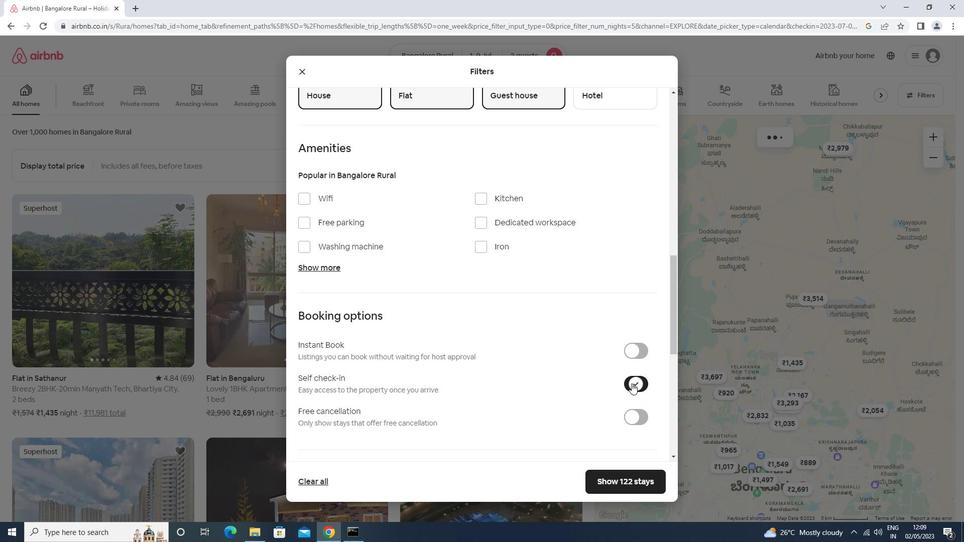 
Action: Mouse scrolled (632, 382) with delta (0, -1)
Screenshot: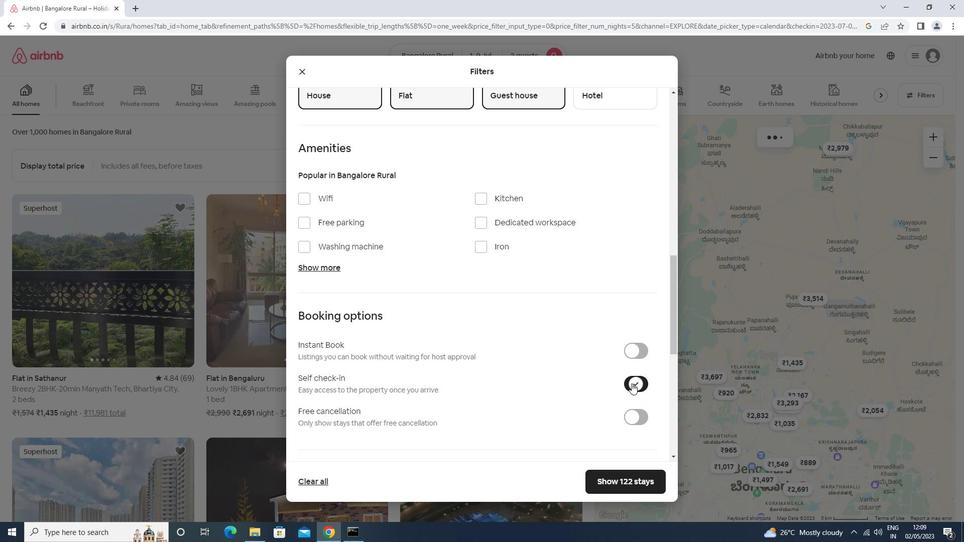 
Action: Mouse scrolled (632, 383) with delta (0, 0)
Screenshot: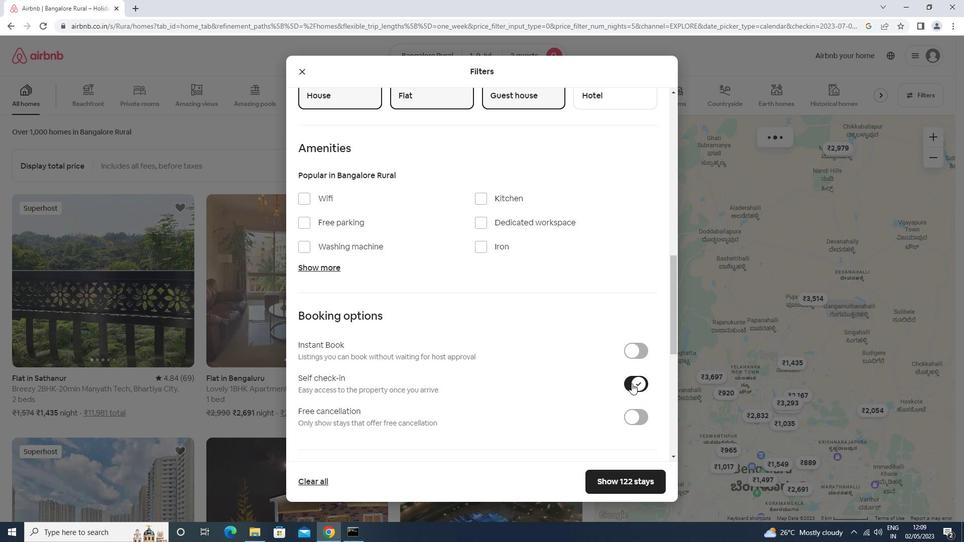 
Action: Mouse scrolled (632, 382) with delta (0, 0)
Screenshot: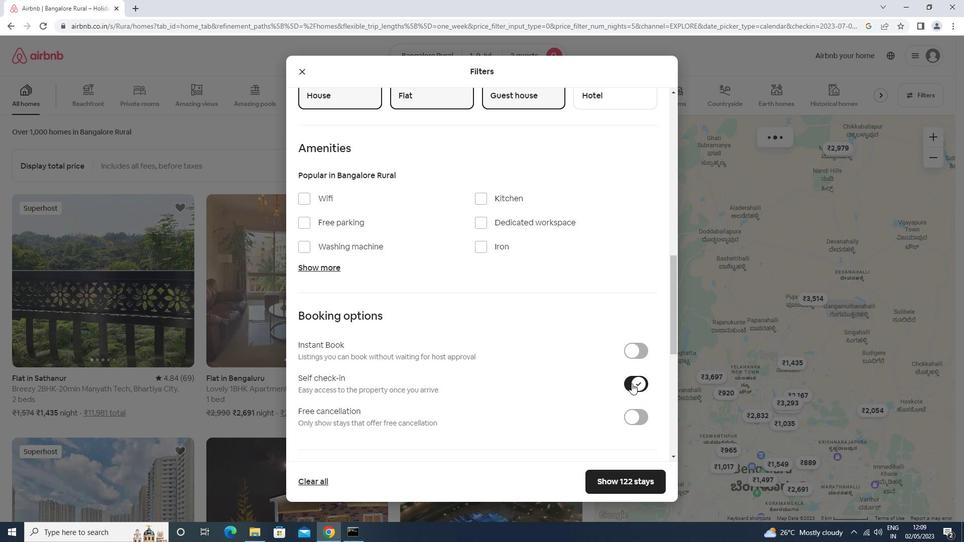 
Action: Mouse moved to (629, 385)
Screenshot: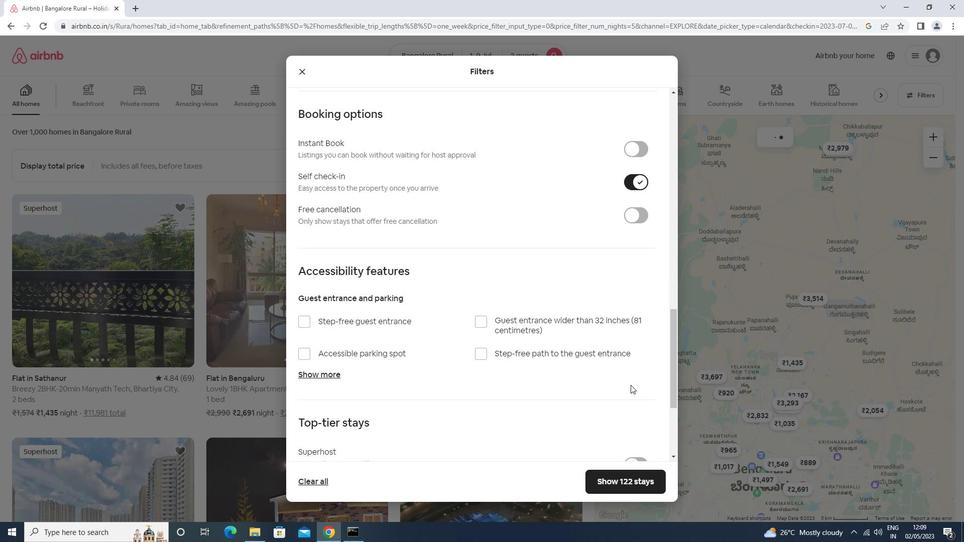 
Action: Mouse scrolled (629, 385) with delta (0, 0)
Screenshot: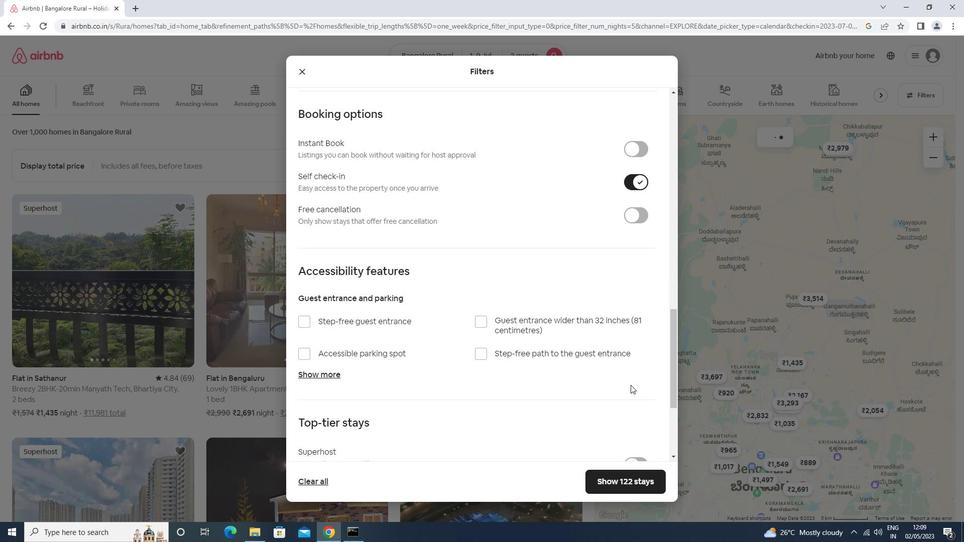 
Action: Mouse moved to (628, 386)
Screenshot: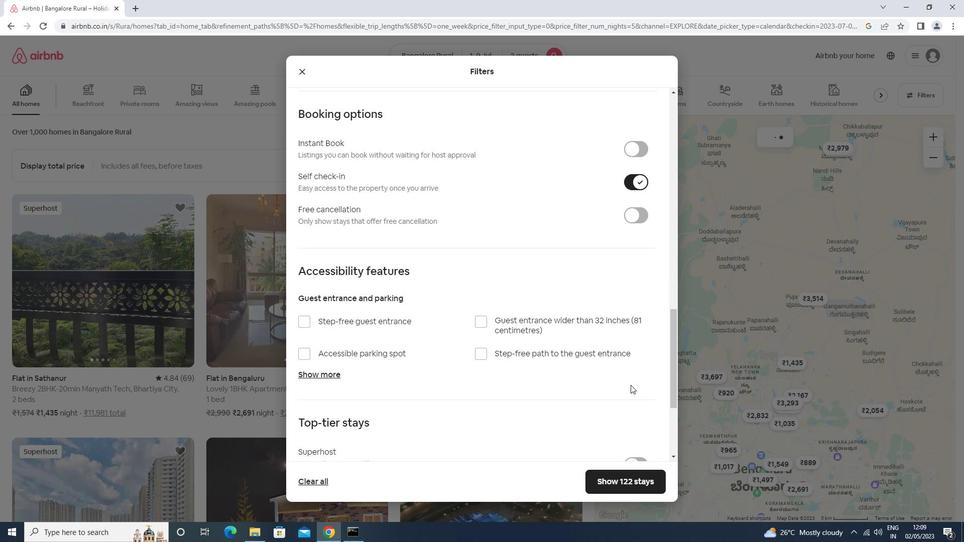 
Action: Mouse scrolled (628, 385) with delta (0, 0)
Screenshot: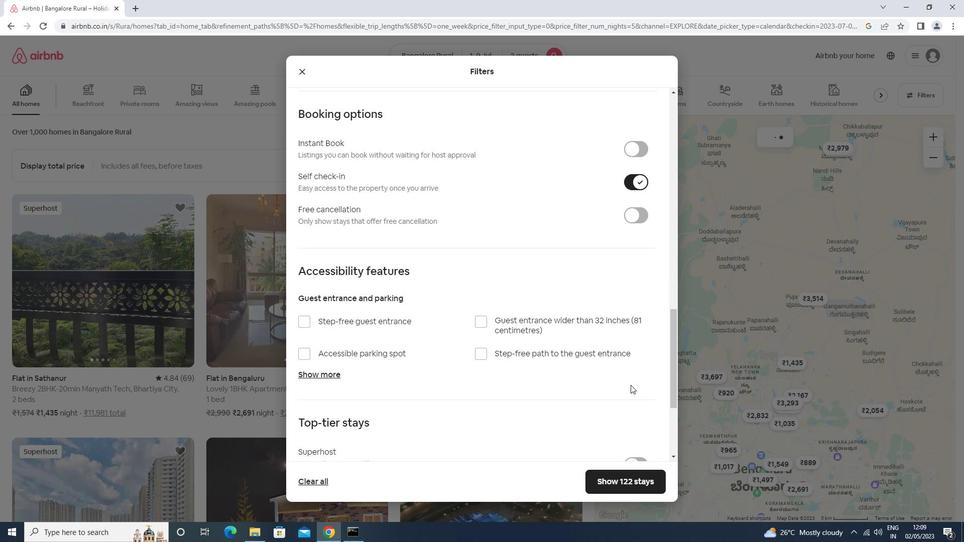 
Action: Mouse scrolled (628, 385) with delta (0, 0)
Screenshot: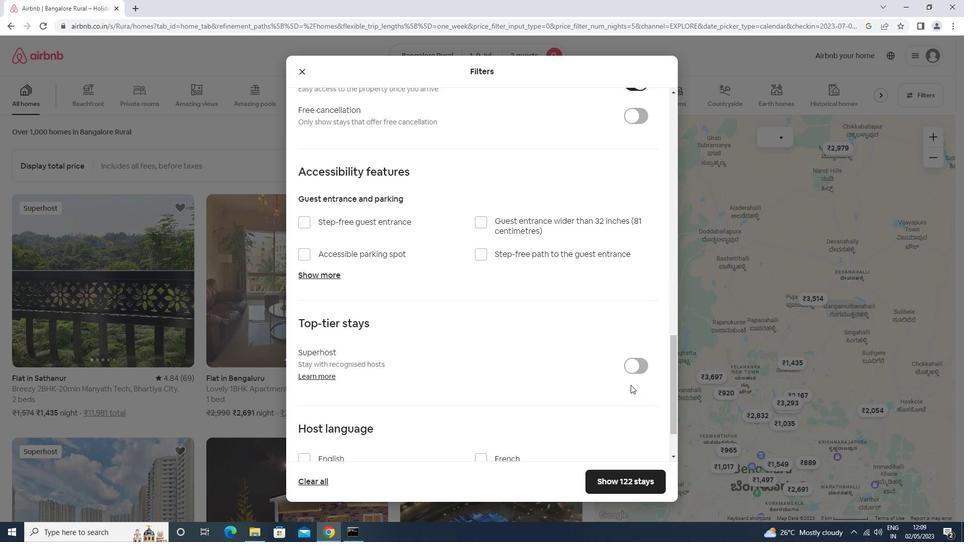 
Action: Mouse scrolled (628, 385) with delta (0, 0)
Screenshot: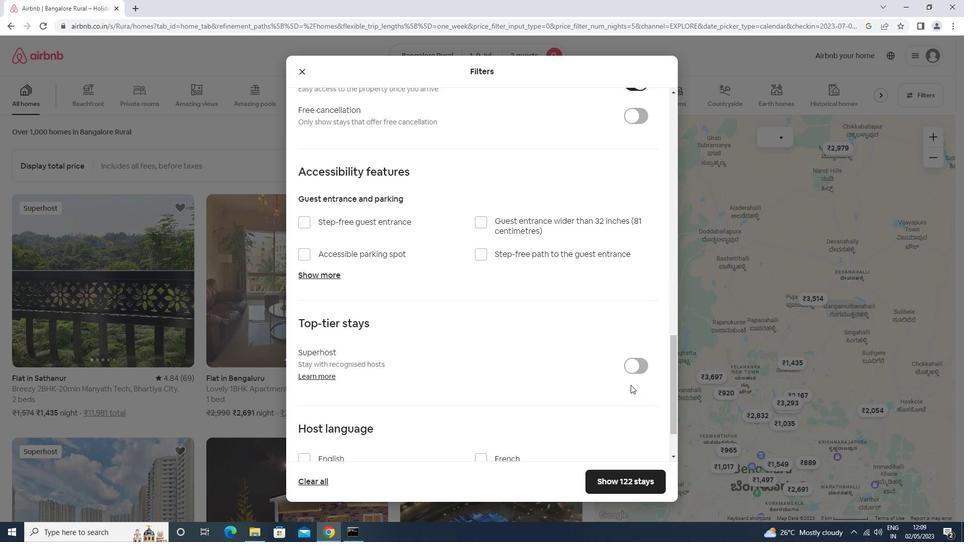 
Action: Mouse moved to (333, 391)
Screenshot: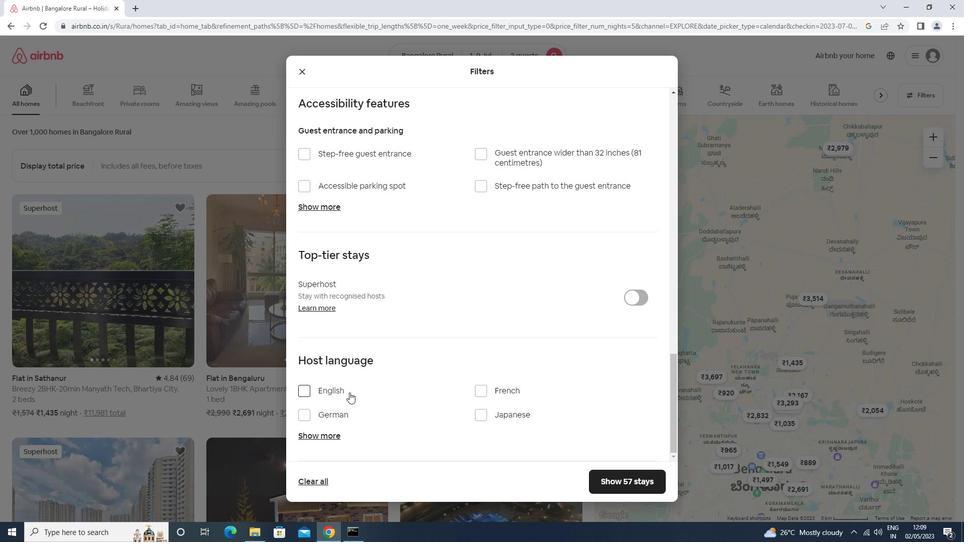 
Action: Mouse pressed left at (333, 391)
Screenshot: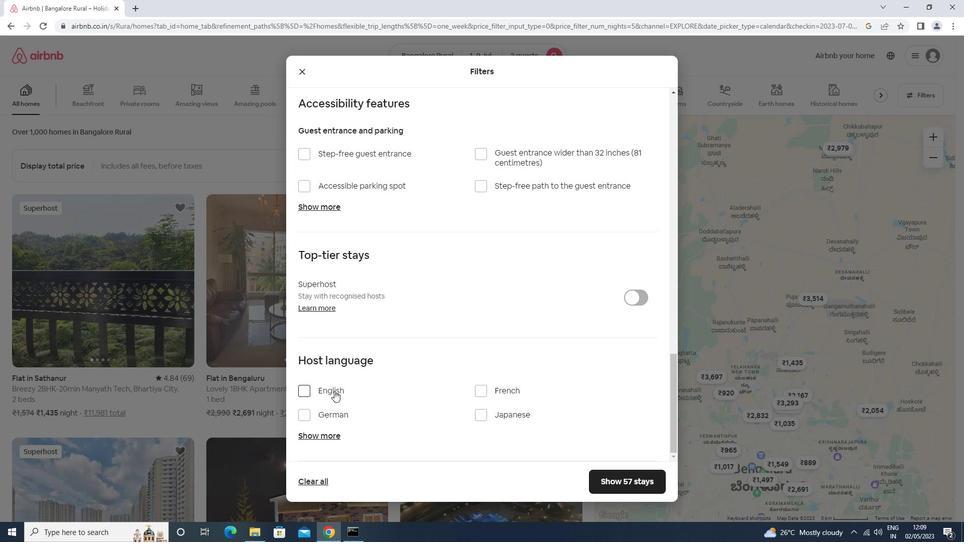 
Action: Mouse moved to (636, 487)
Screenshot: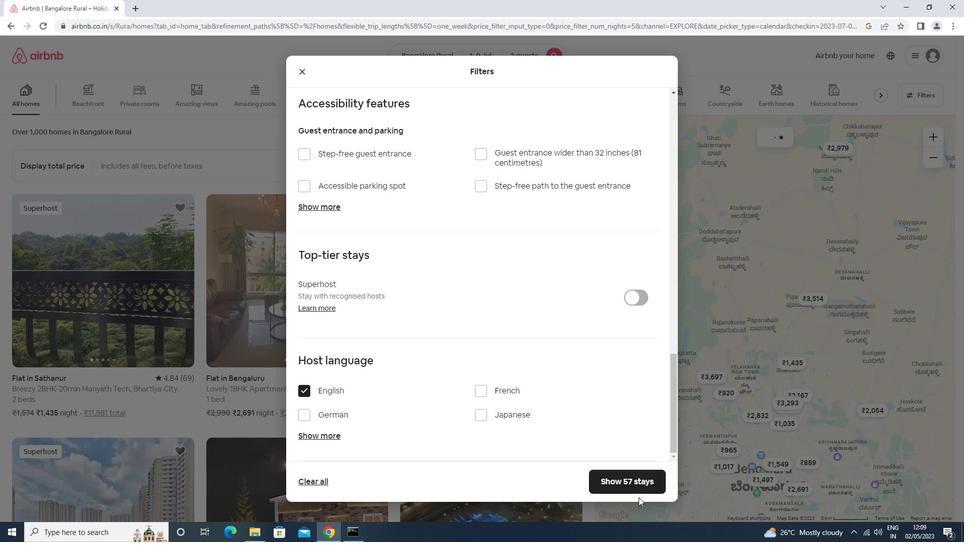 
Action: Mouse pressed left at (636, 487)
Screenshot: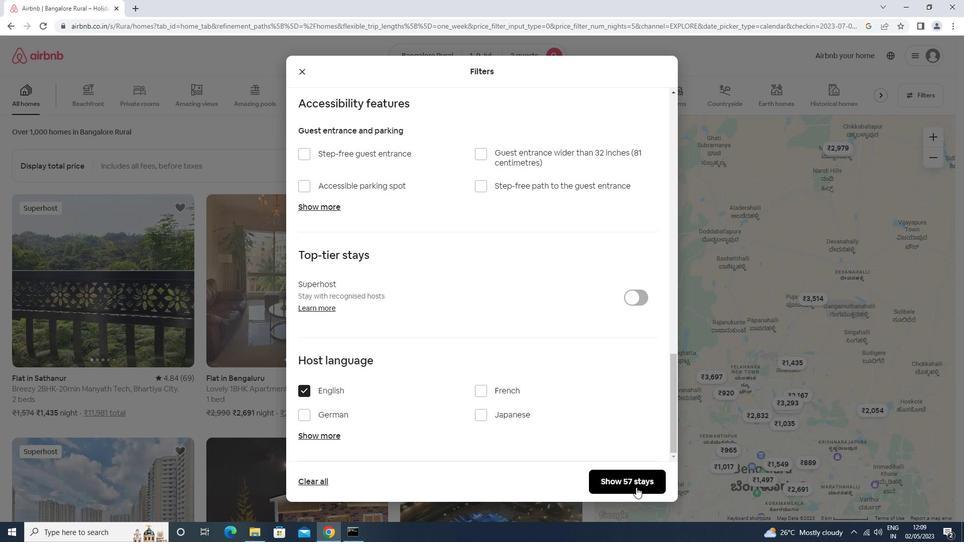 
Action: Mouse moved to (632, 488)
Screenshot: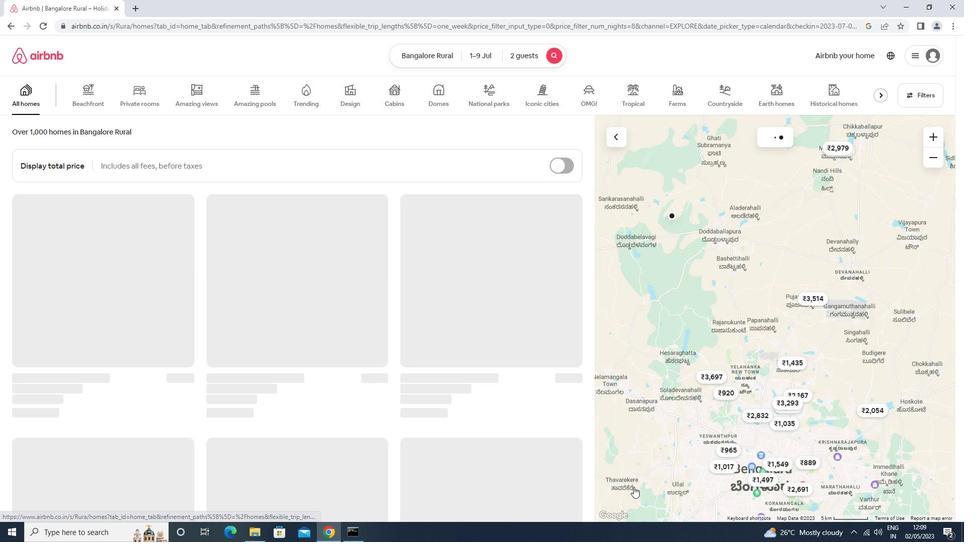 
